 Task: Add Attachment from "Attach a link" to Card Card0000000188 in Board Board0000000047 in Workspace WS0000000016 in Trello. Add Cover Red to Card Card0000000188 in Board Board0000000047 in Workspace WS0000000016 in Trello. Add "Join Card" Button Button0000000188  to Card Card0000000188 in Board Board0000000047 in Workspace WS0000000016 in Trello. Add Description DS0000000188 to Card Card0000000188 in Board Board0000000047 in Workspace WS0000000016 in Trello. Add Comment CM0000000188 to Card Card0000000188 in Board Board0000000047 in Workspace WS0000000016 in Trello
Action: Mouse moved to (753, 99)
Screenshot: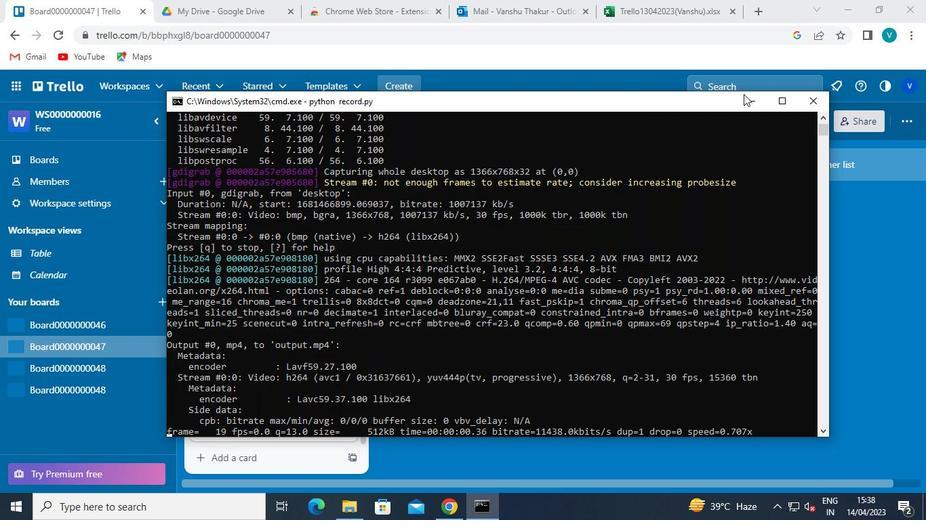 
Action: Mouse pressed left at (753, 99)
Screenshot: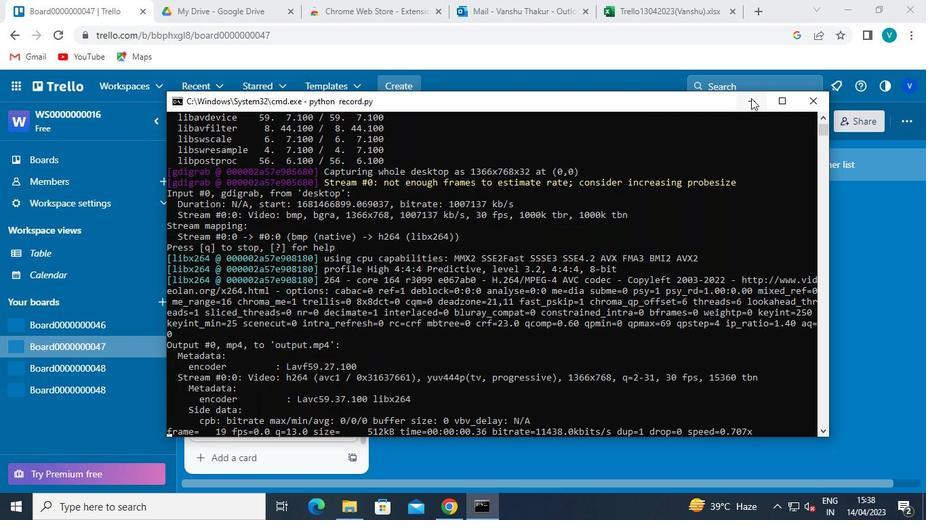 
Action: Mouse moved to (278, 411)
Screenshot: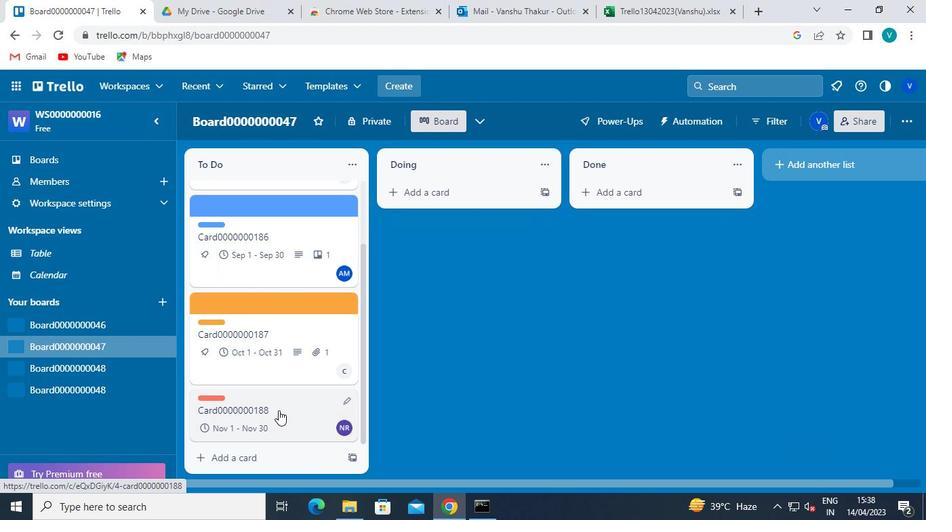 
Action: Mouse pressed left at (278, 411)
Screenshot: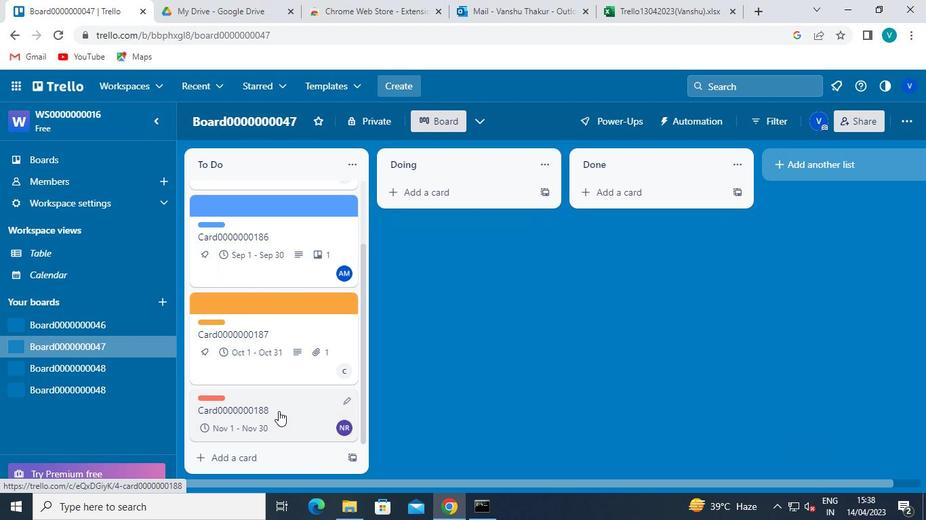 
Action: Mouse moved to (623, 303)
Screenshot: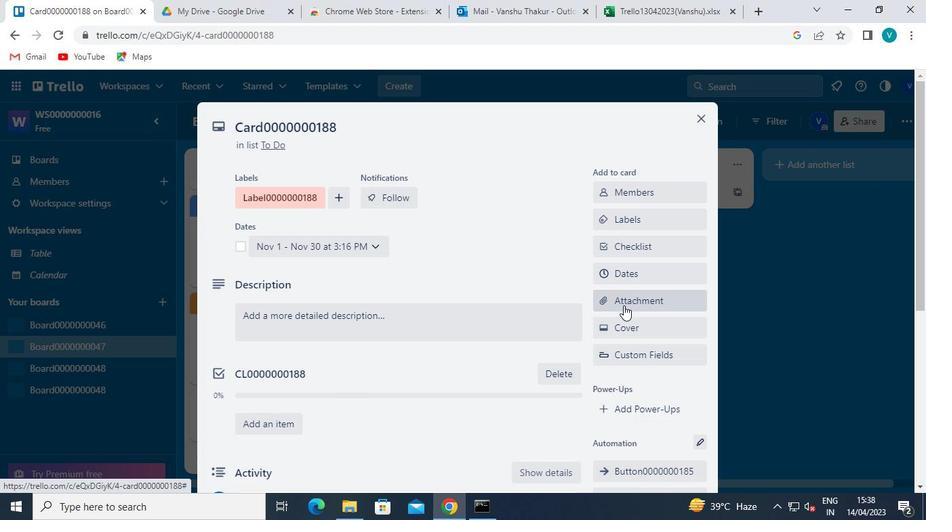 
Action: Mouse pressed left at (623, 303)
Screenshot: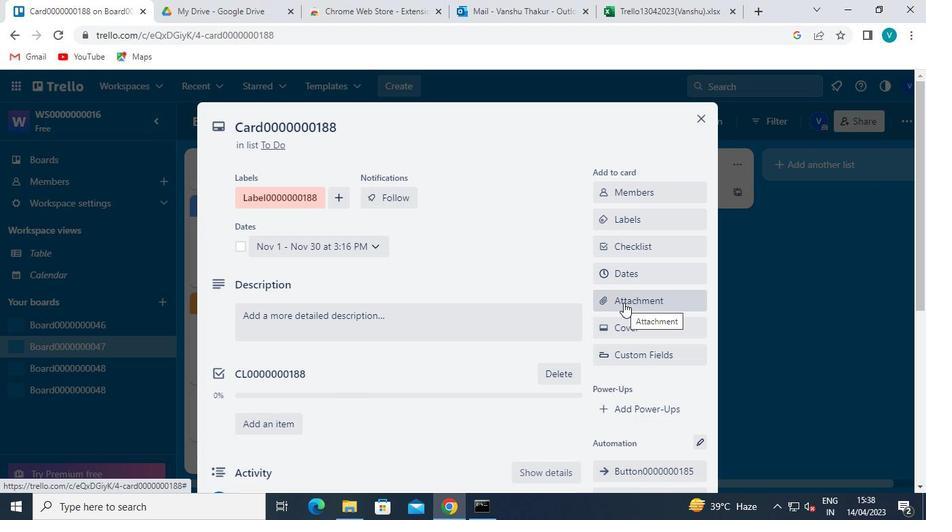 
Action: Mouse moved to (635, 299)
Screenshot: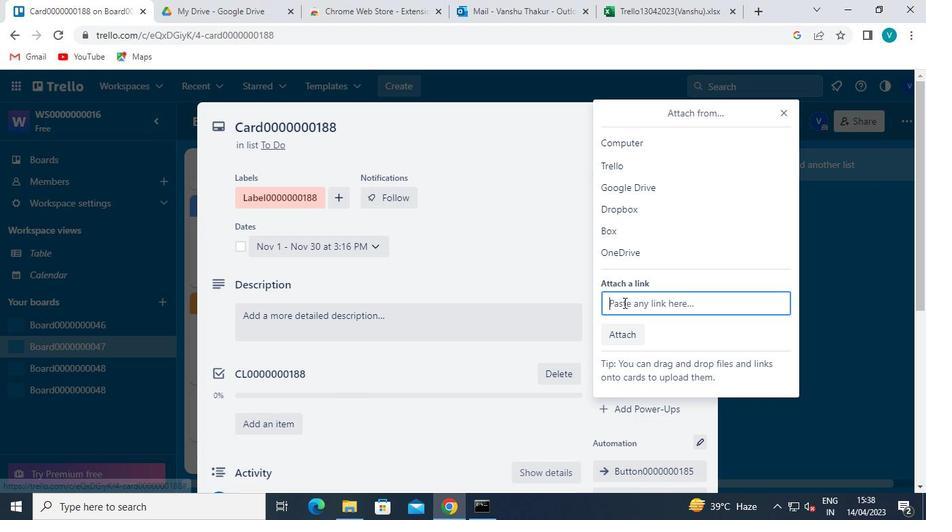 
Action: Keyboard Key.ctrl_l
Screenshot: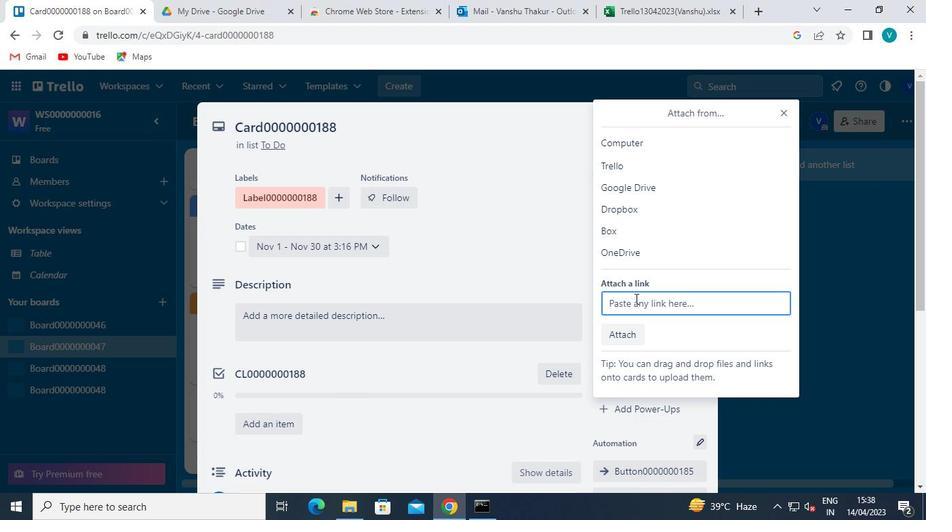 
Action: Keyboard \x16
Screenshot: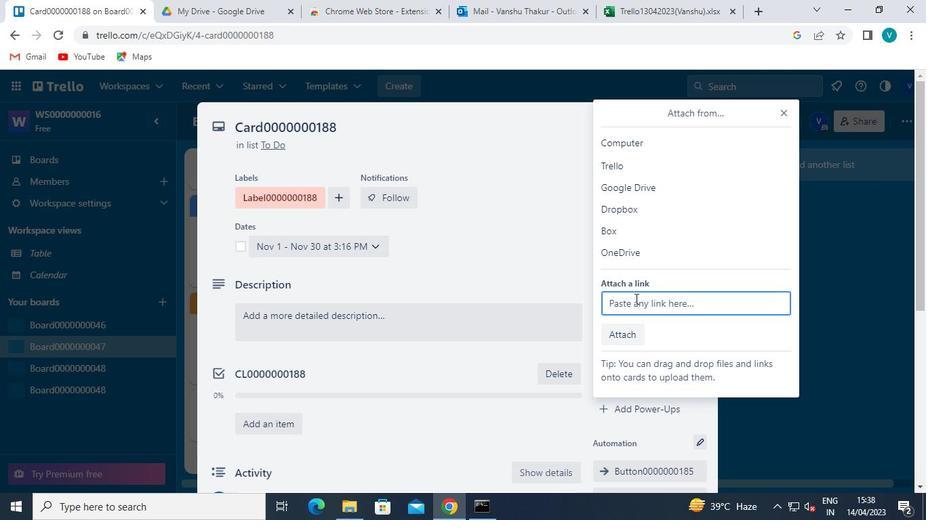 
Action: Mouse moved to (638, 377)
Screenshot: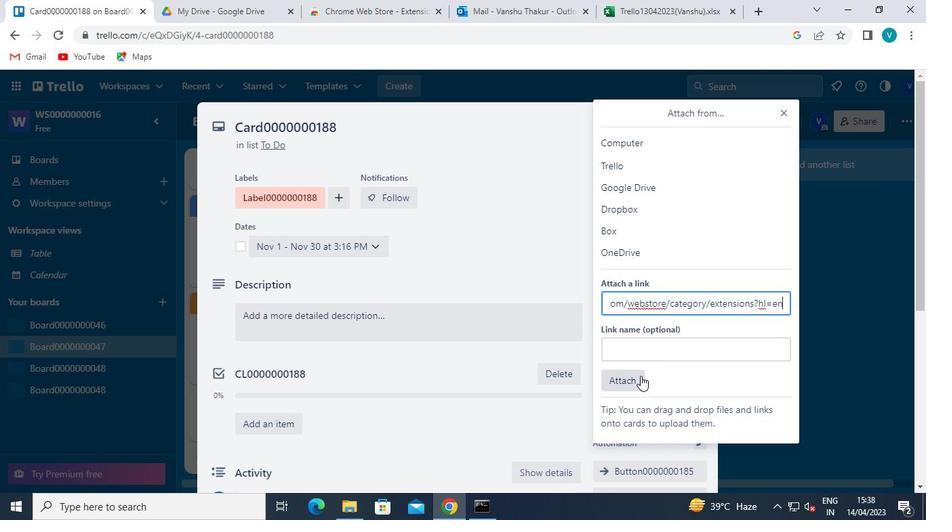 
Action: Mouse pressed left at (638, 377)
Screenshot: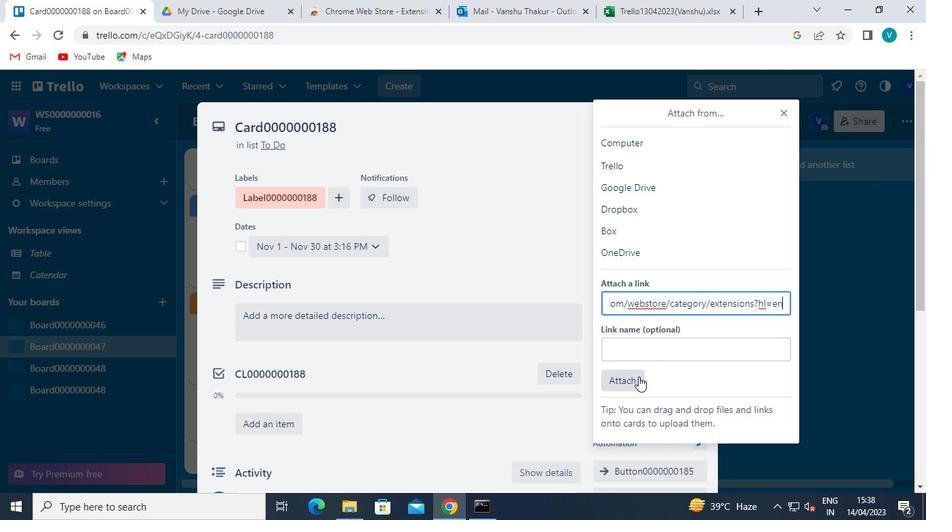 
Action: Mouse moved to (640, 327)
Screenshot: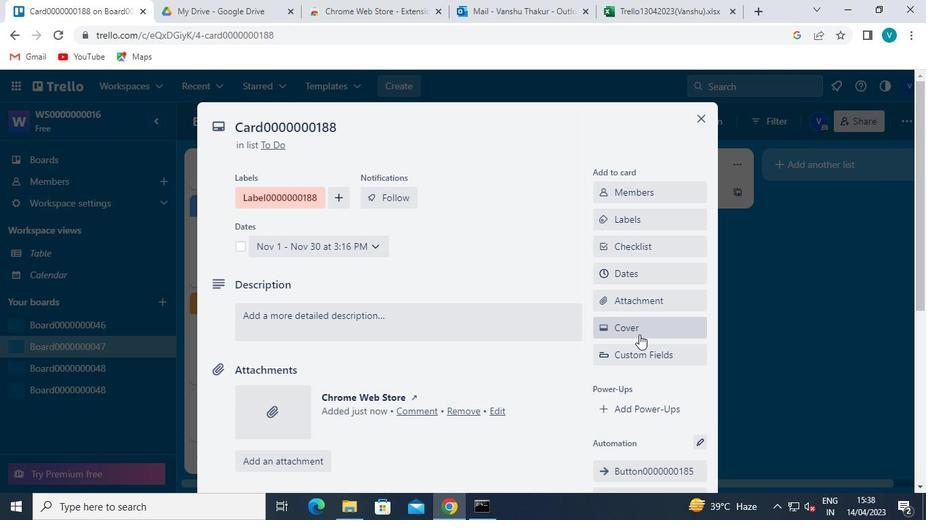 
Action: Mouse pressed left at (640, 327)
Screenshot: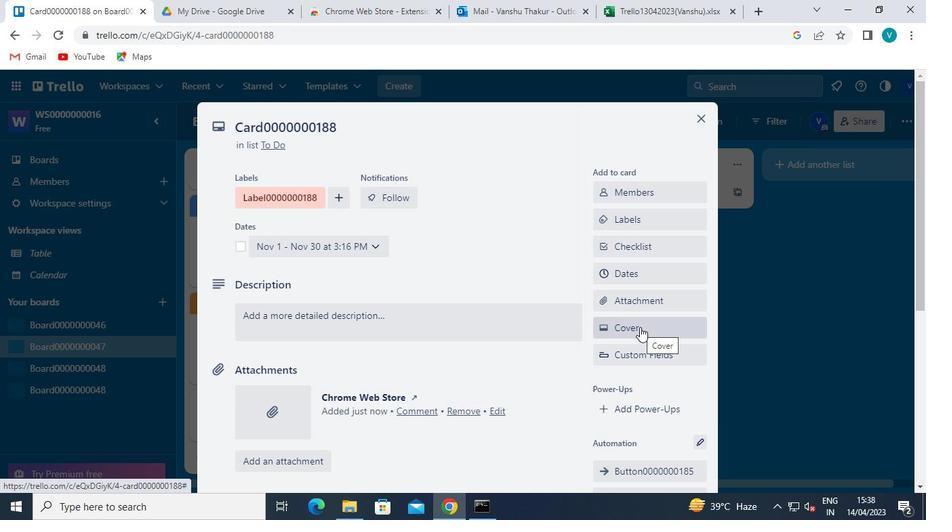 
Action: Mouse moved to (745, 238)
Screenshot: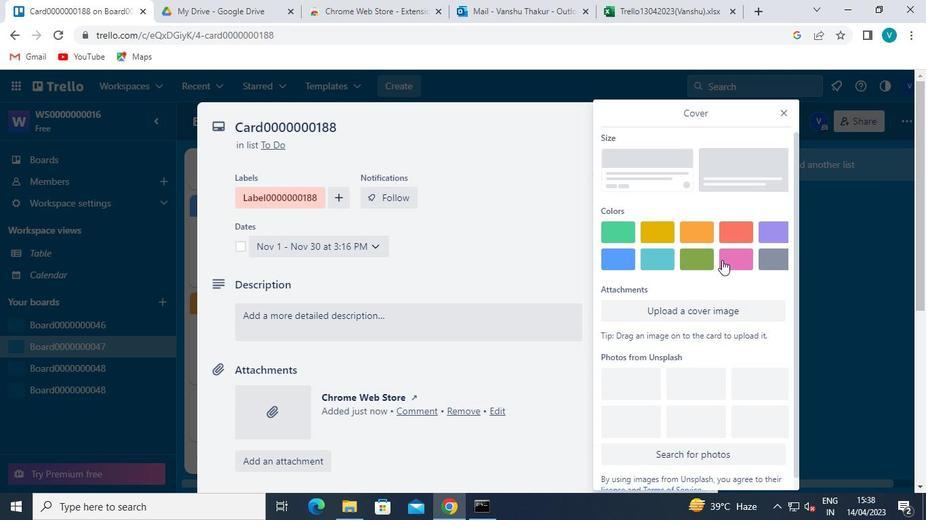 
Action: Mouse pressed left at (745, 238)
Screenshot: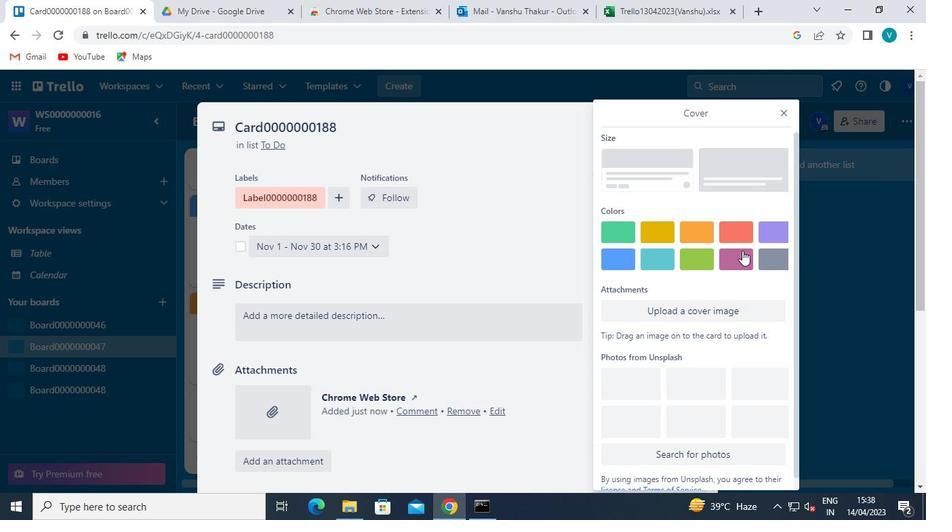 
Action: Mouse moved to (779, 110)
Screenshot: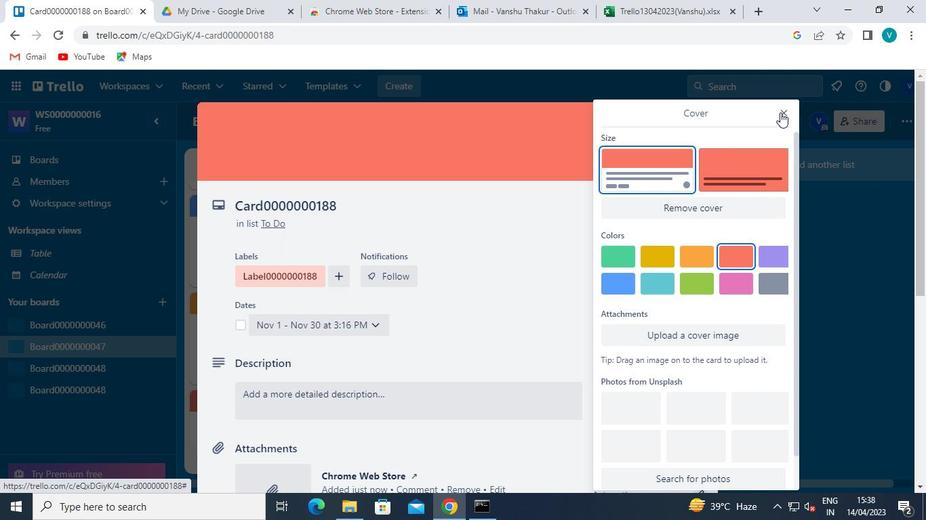 
Action: Mouse pressed left at (779, 110)
Screenshot: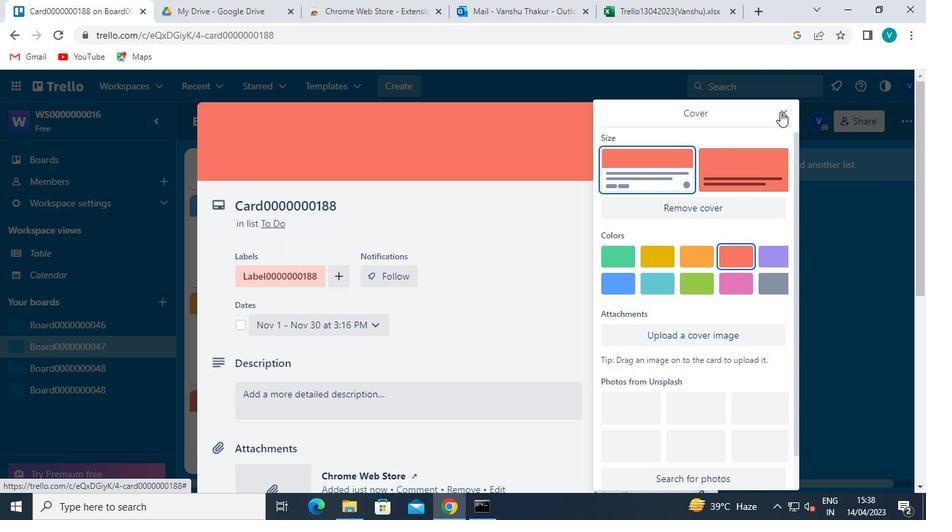 
Action: Mouse moved to (646, 399)
Screenshot: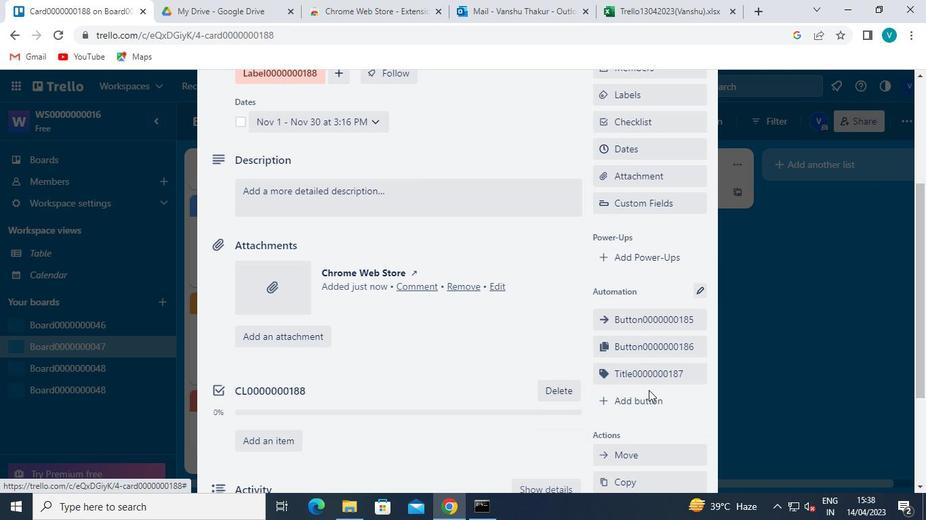 
Action: Mouse pressed left at (646, 399)
Screenshot: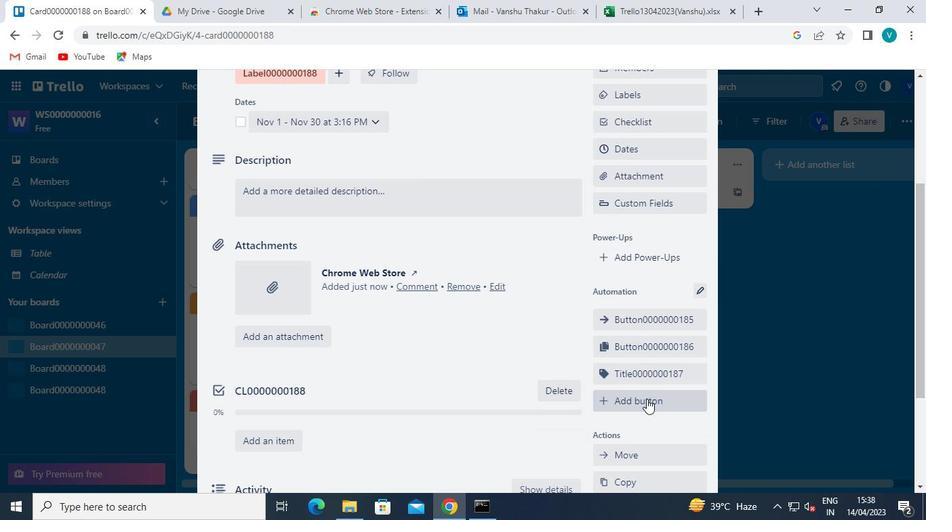 
Action: Mouse moved to (634, 248)
Screenshot: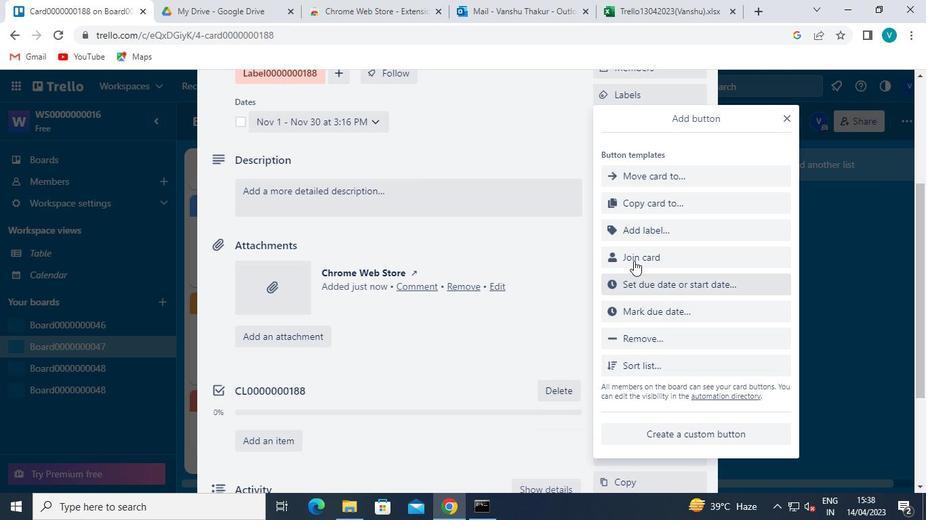 
Action: Mouse pressed left at (634, 248)
Screenshot: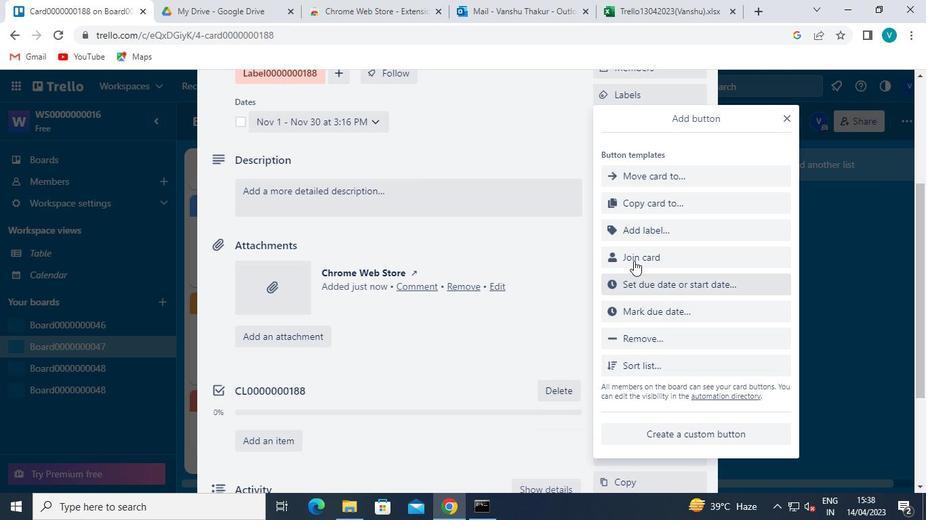 
Action: Mouse moved to (669, 210)
Screenshot: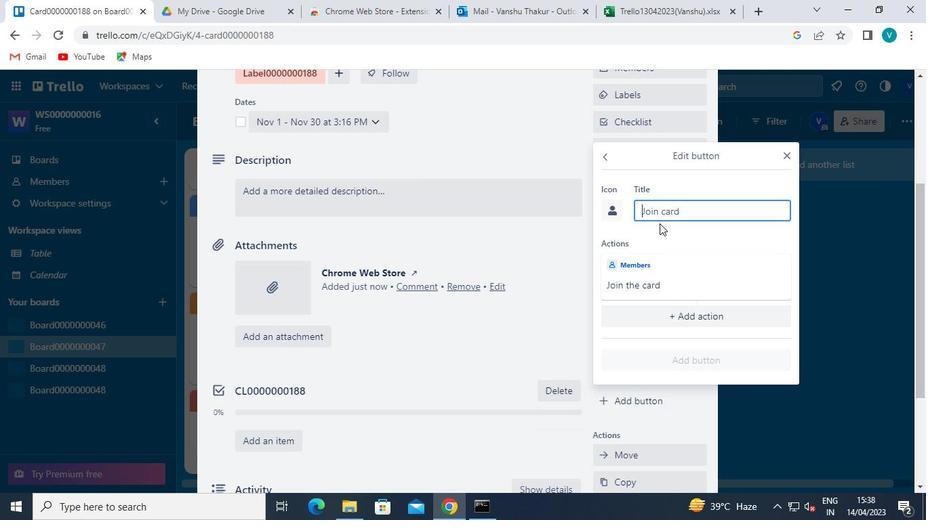 
Action: Mouse pressed left at (669, 210)
Screenshot: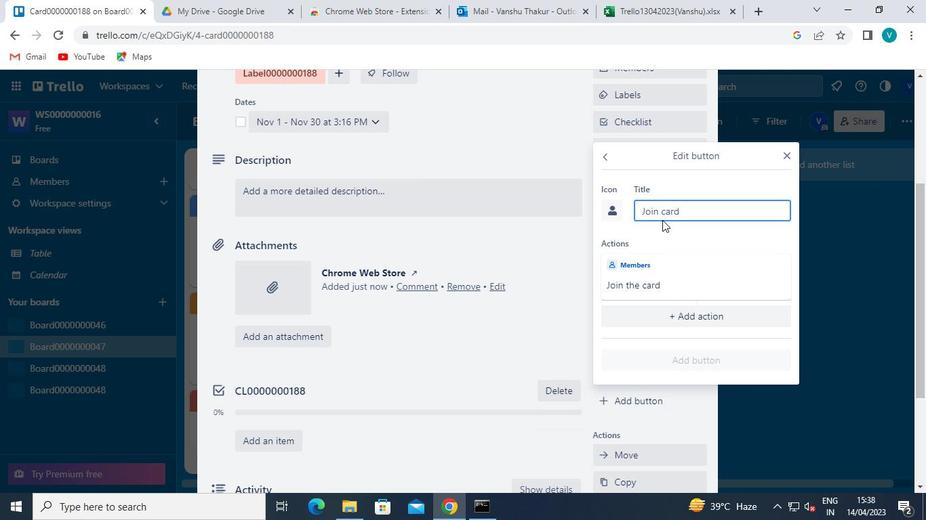 
Action: Mouse moved to (669, 208)
Screenshot: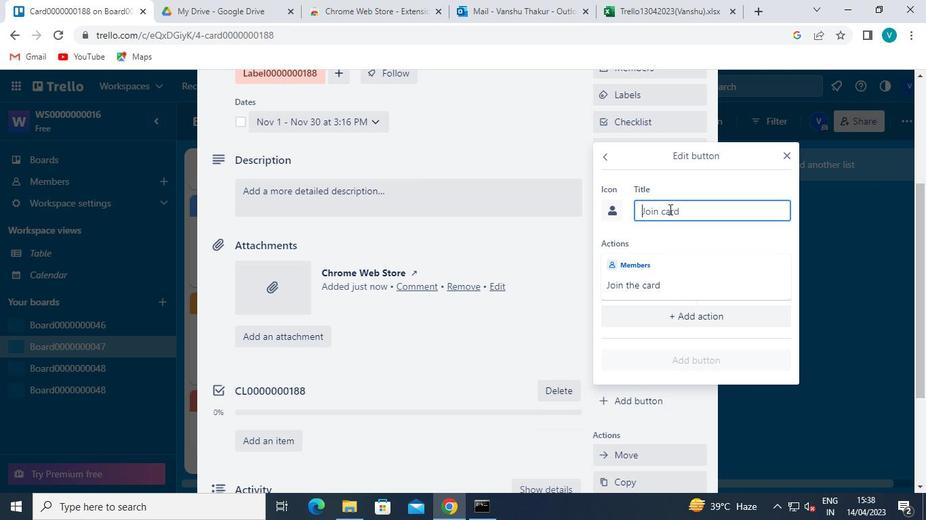 
Action: Keyboard Key.shift
Screenshot: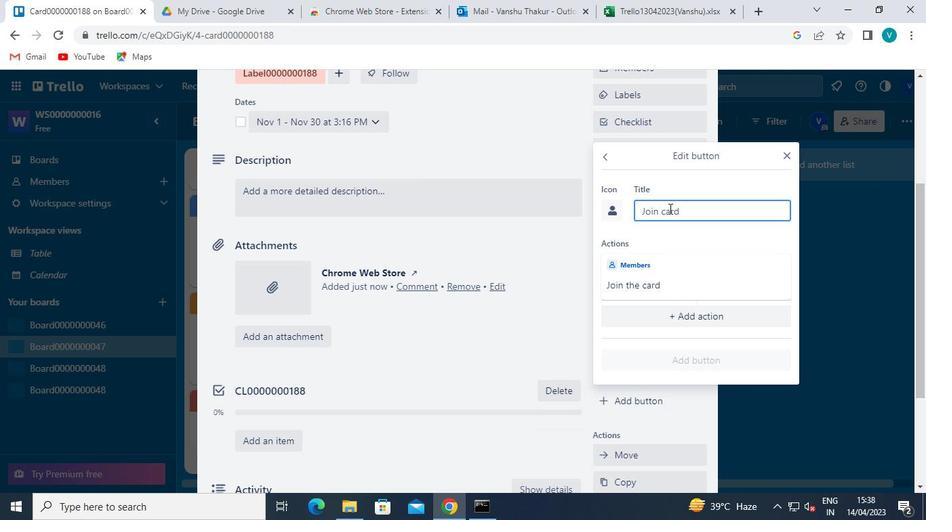 
Action: Keyboard B
Screenshot: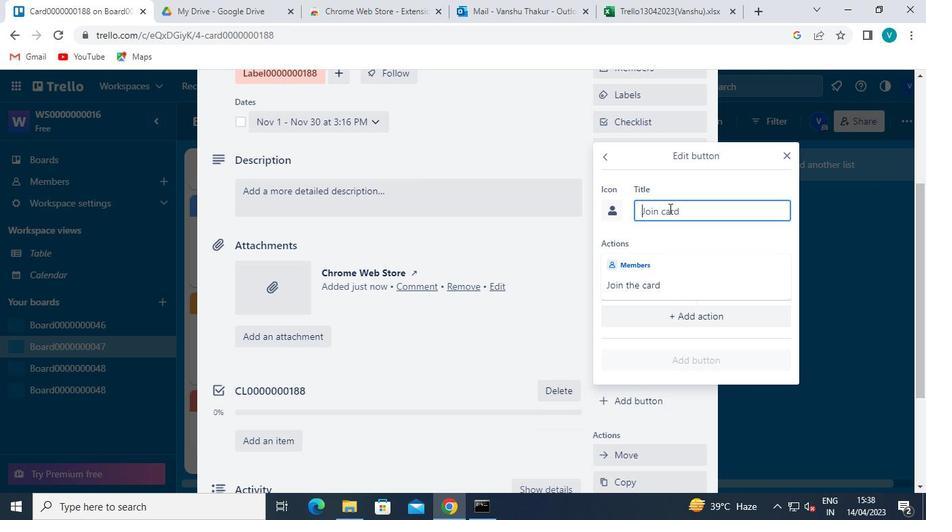
Action: Keyboard u
Screenshot: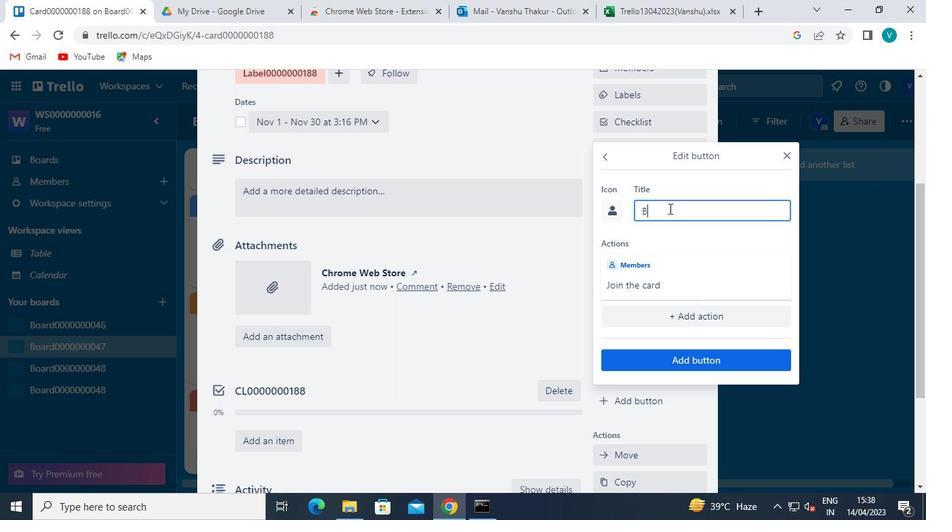 
Action: Keyboard t
Screenshot: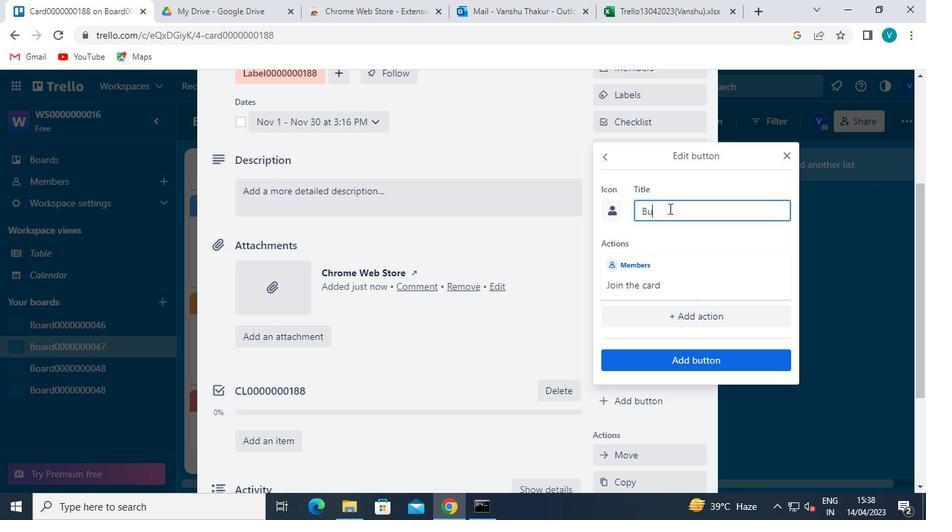 
Action: Keyboard t
Screenshot: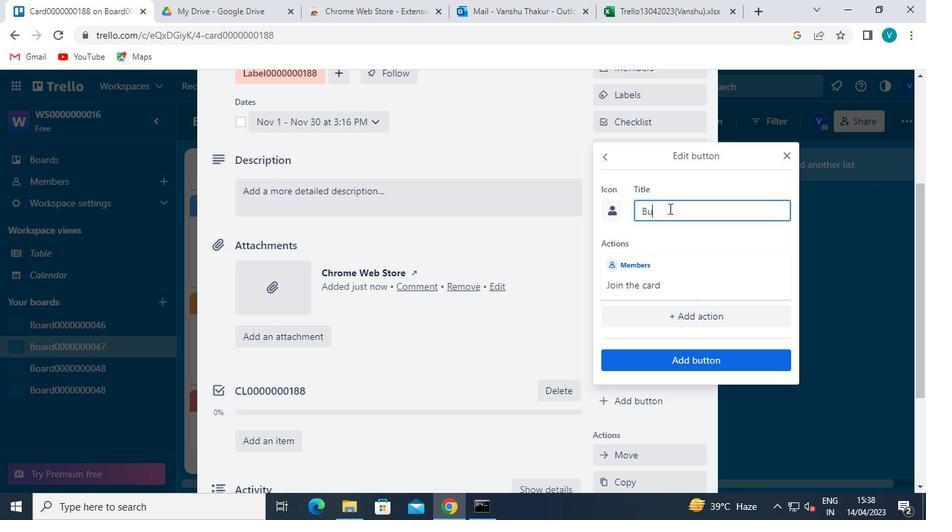 
Action: Keyboard o
Screenshot: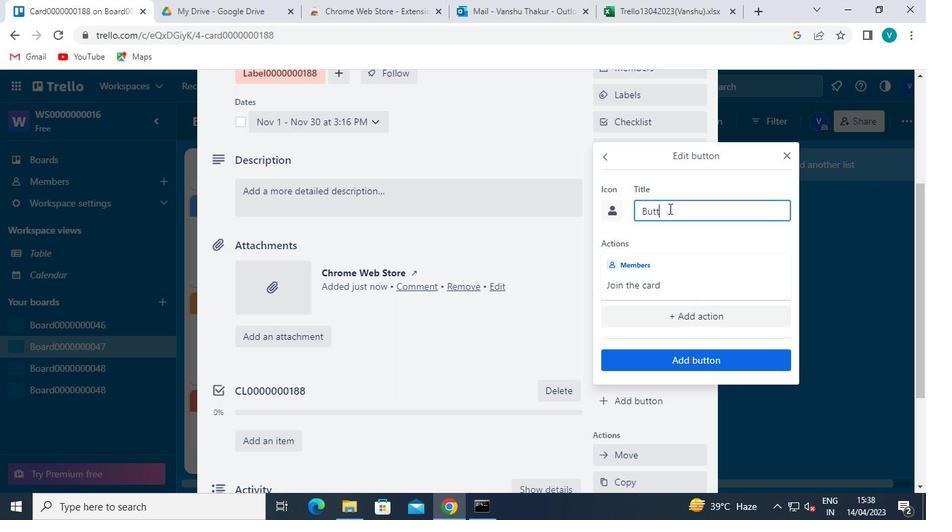 
Action: Keyboard n
Screenshot: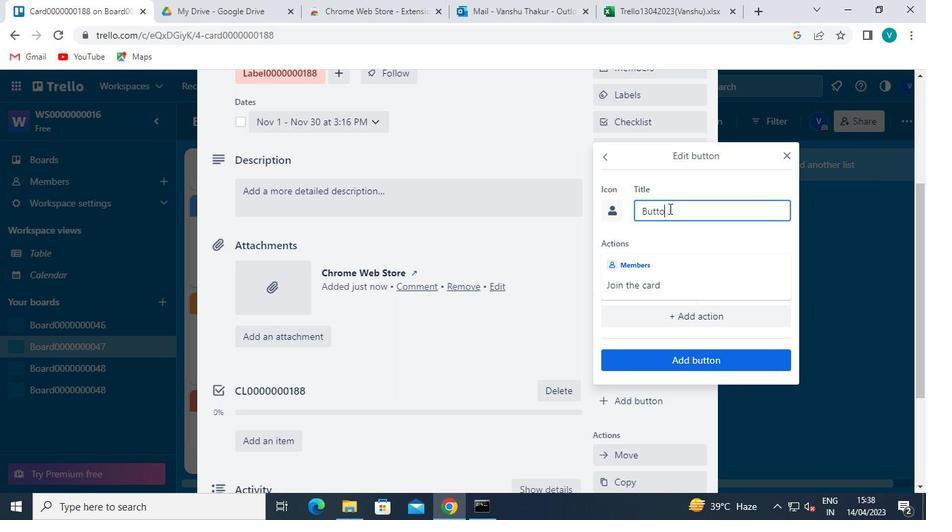 
Action: Keyboard <96>
Screenshot: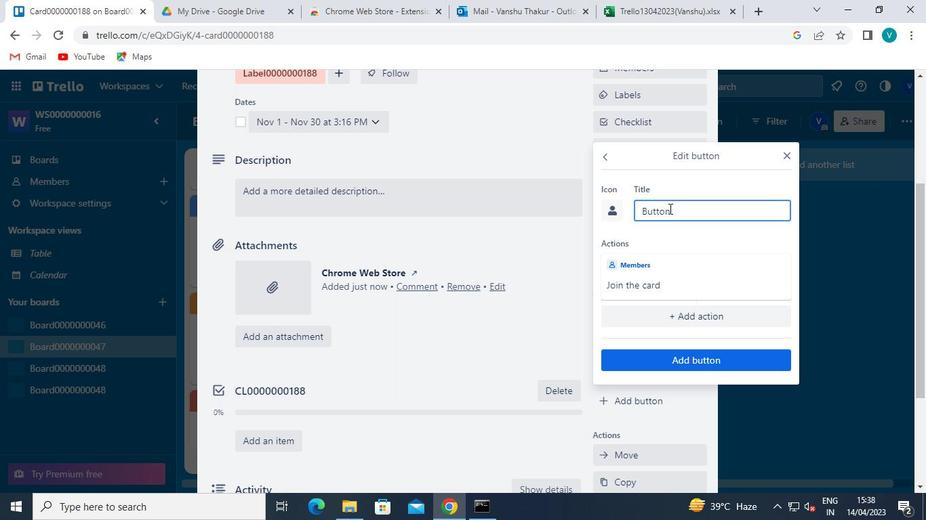 
Action: Keyboard <96>
Screenshot: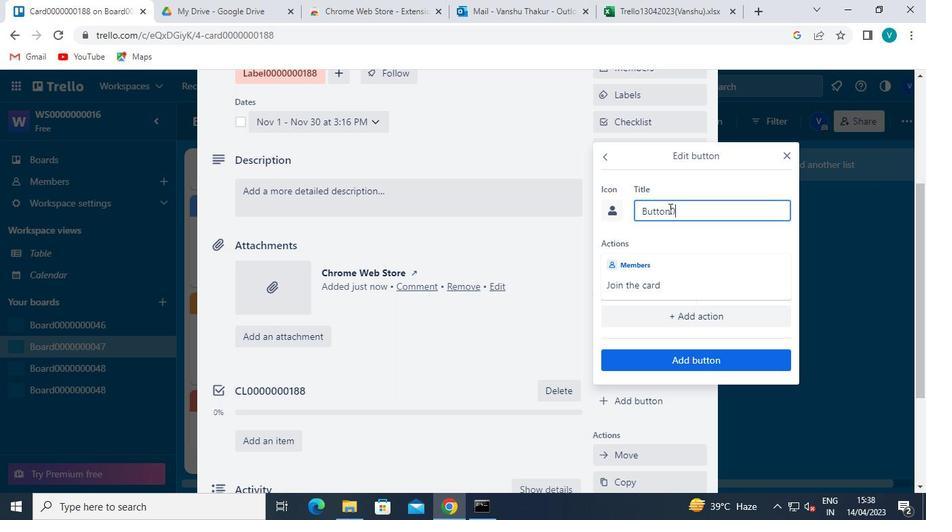 
Action: Keyboard <96>
Screenshot: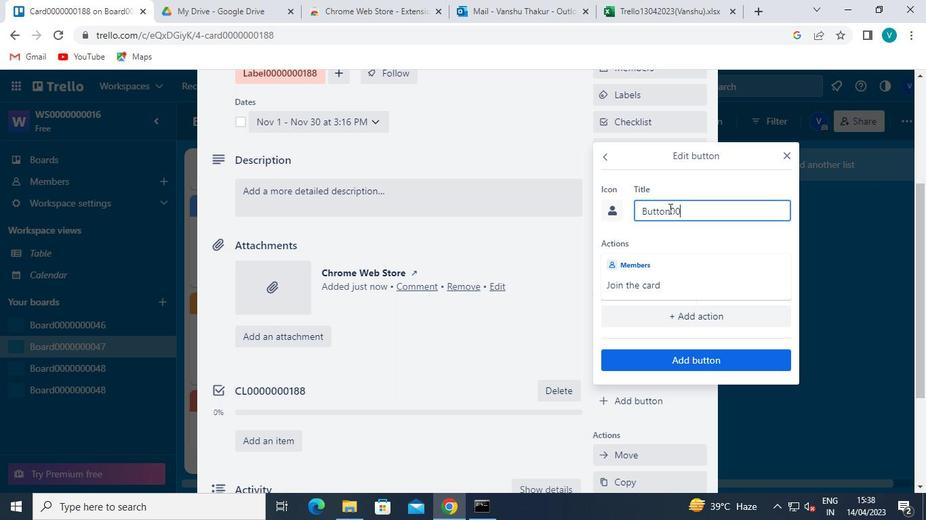 
Action: Keyboard <96>
Screenshot: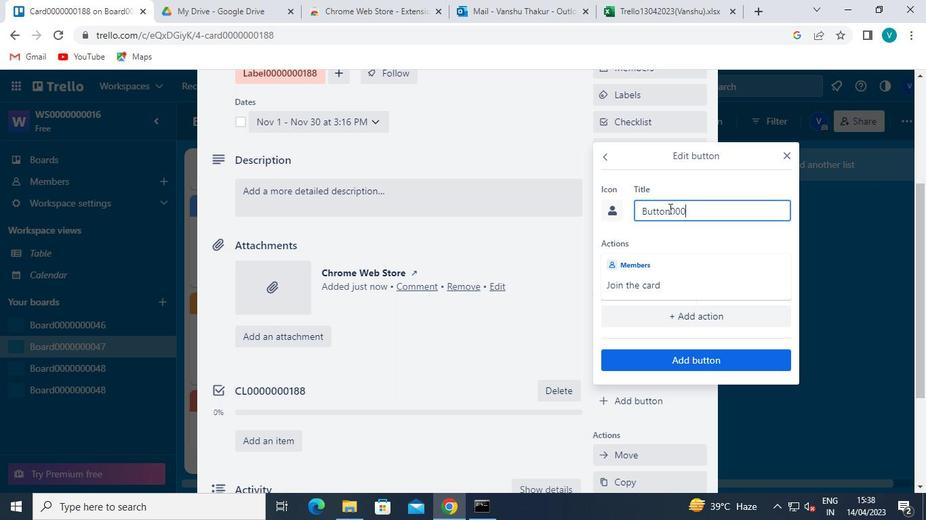 
Action: Keyboard <96>
Screenshot: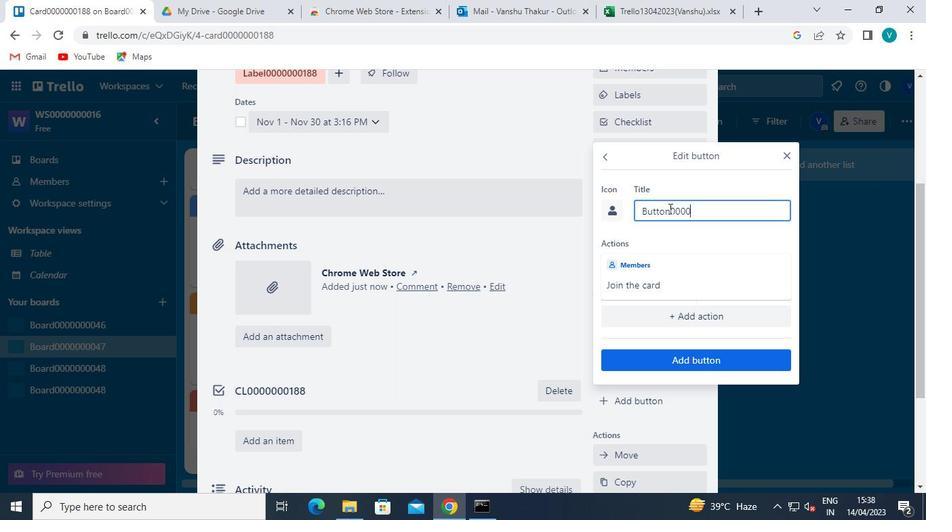 
Action: Mouse moved to (669, 208)
Screenshot: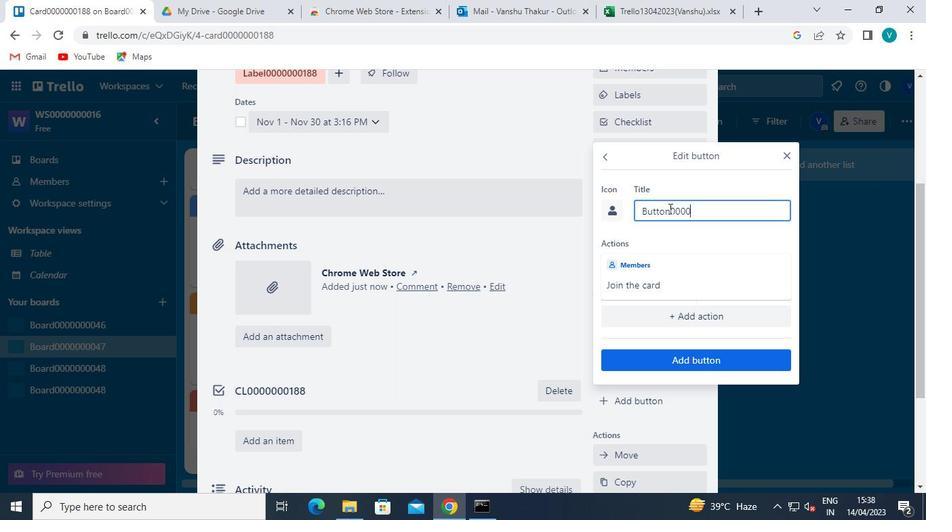 
Action: Keyboard <96>
Screenshot: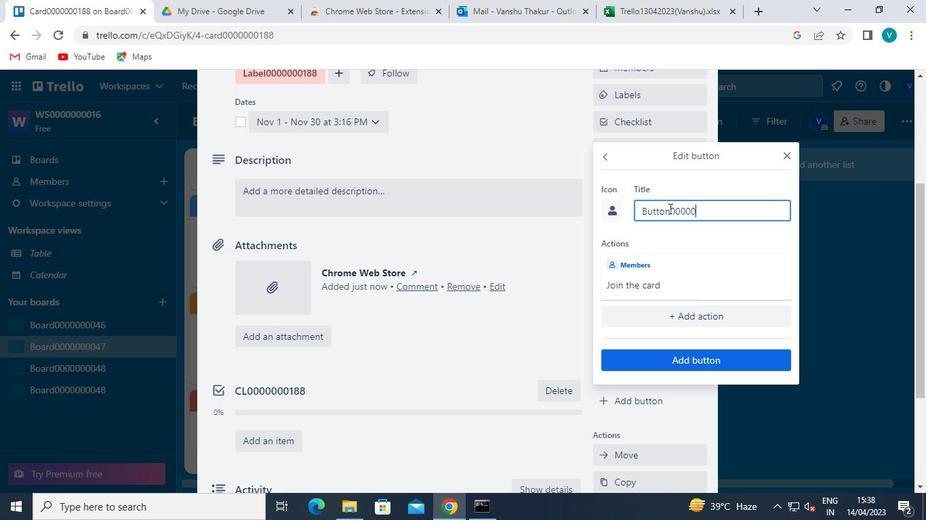 
Action: Mouse moved to (668, 208)
Screenshot: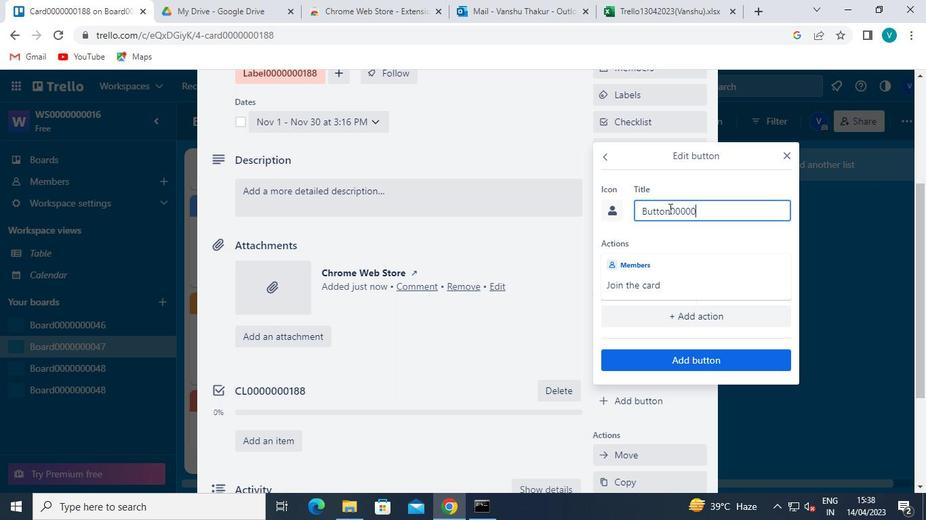 
Action: Keyboard <96>
Screenshot: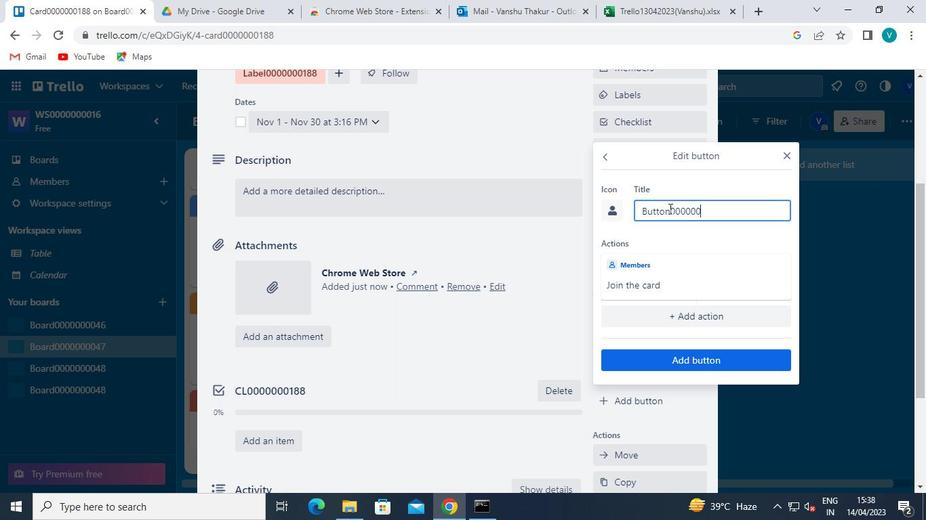 
Action: Keyboard <97>
Screenshot: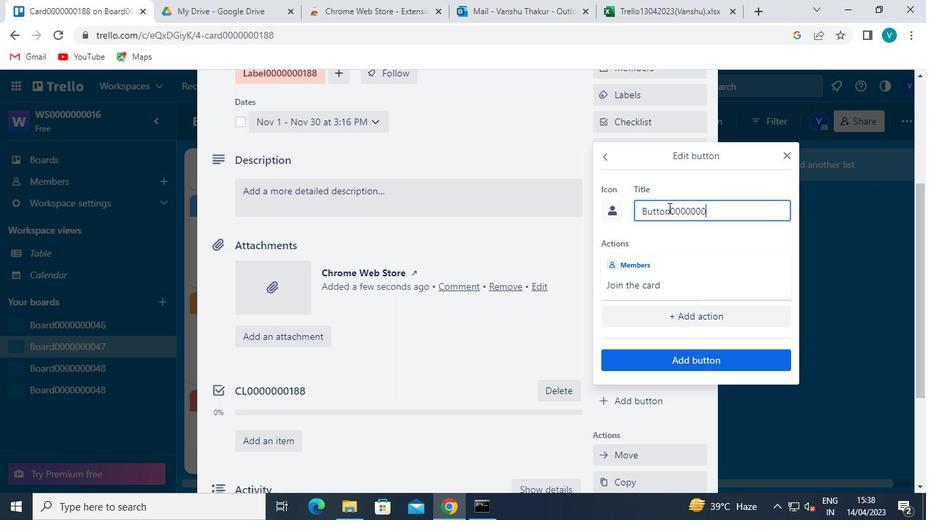 
Action: Keyboard <104>
Screenshot: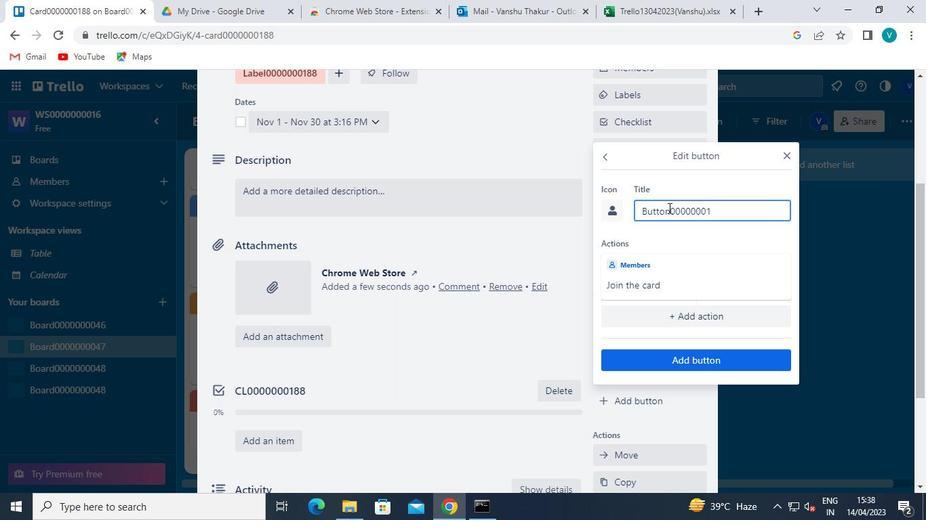 
Action: Keyboard <104>
Screenshot: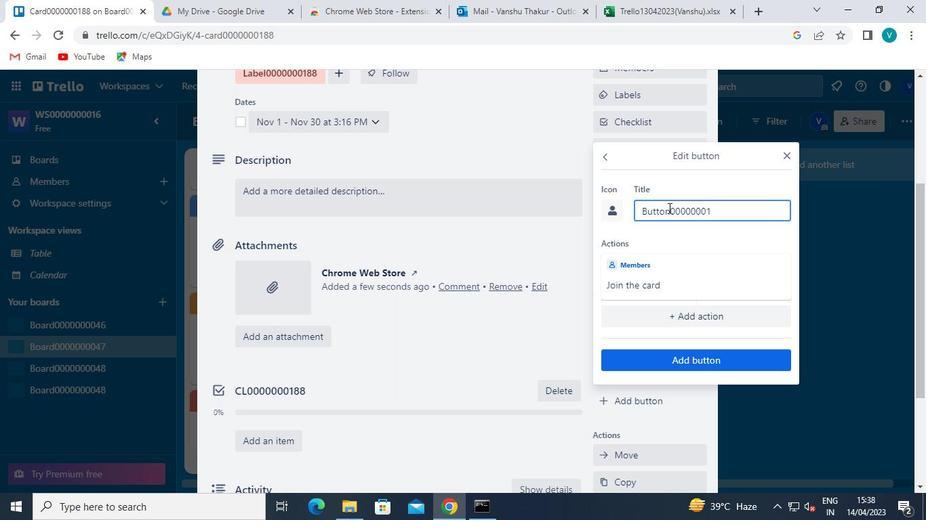 
Action: Mouse moved to (665, 358)
Screenshot: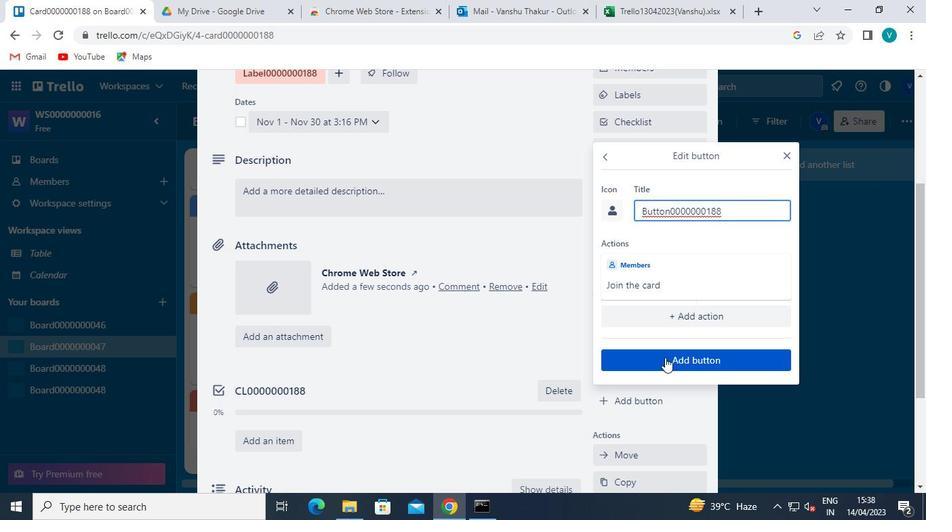 
Action: Mouse pressed left at (665, 358)
Screenshot: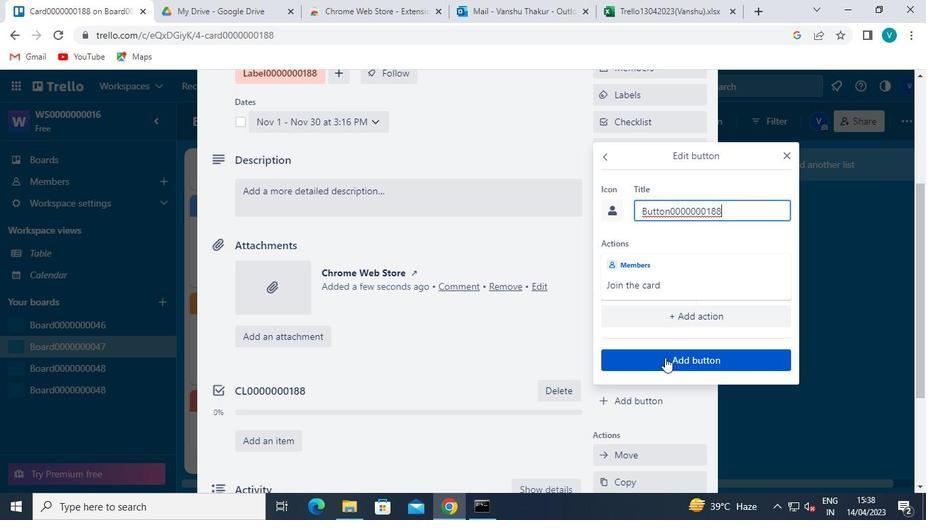
Action: Mouse moved to (335, 193)
Screenshot: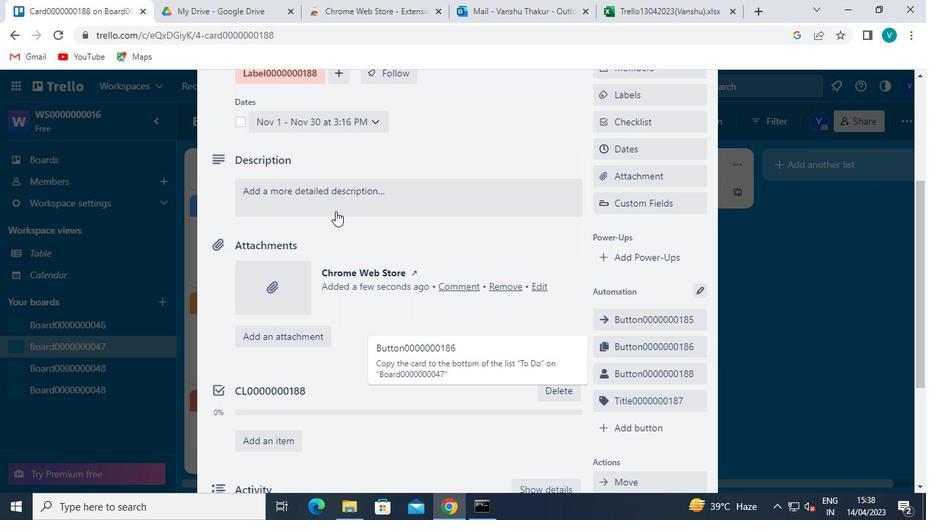 
Action: Mouse pressed left at (335, 193)
Screenshot: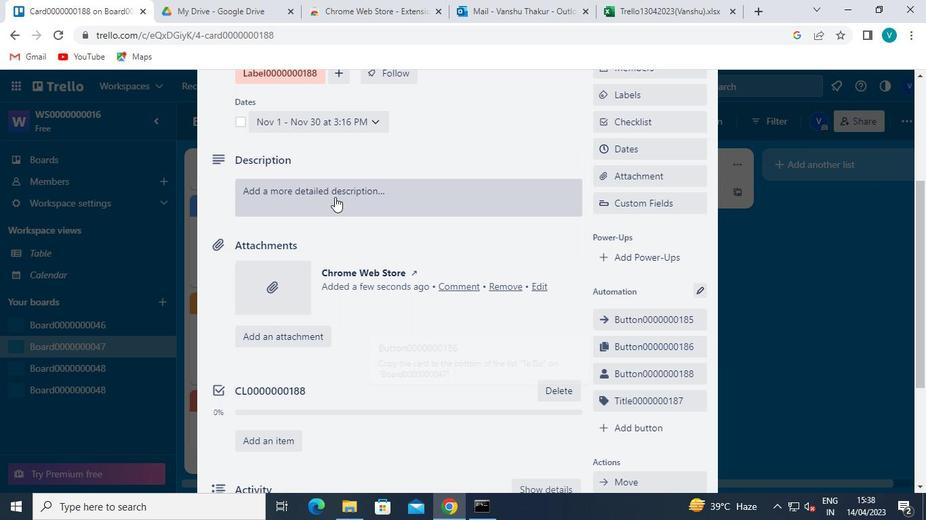 
Action: Mouse moved to (338, 192)
Screenshot: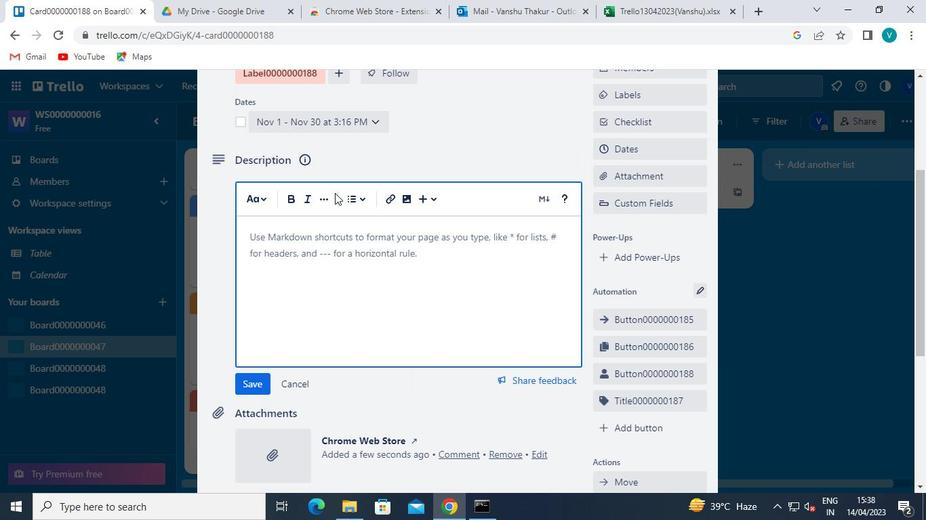 
Action: Keyboard Key.shift
Screenshot: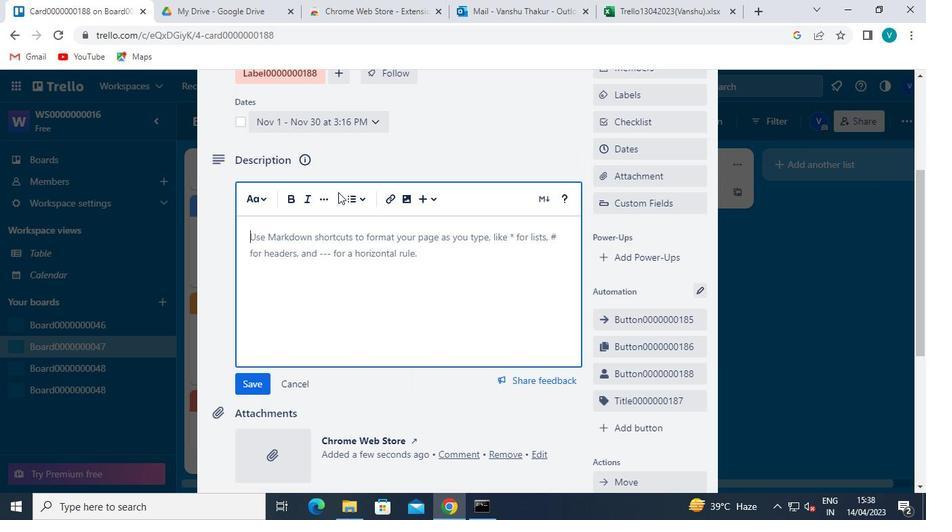 
Action: Keyboard D
Screenshot: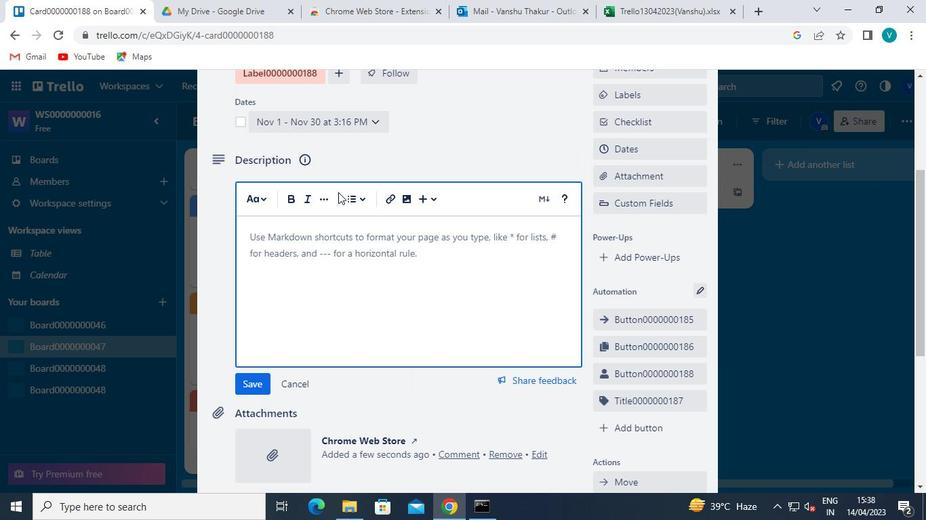 
Action: Keyboard S
Screenshot: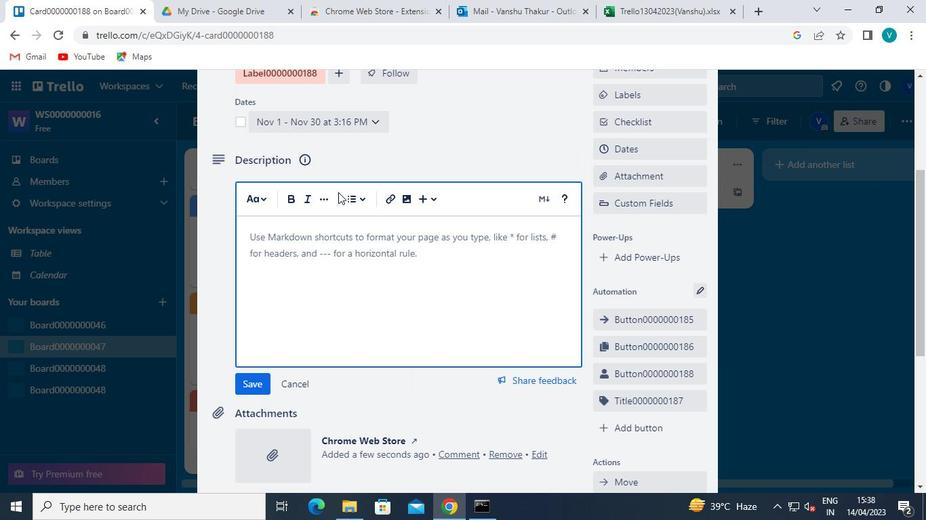 
Action: Keyboard <96>
Screenshot: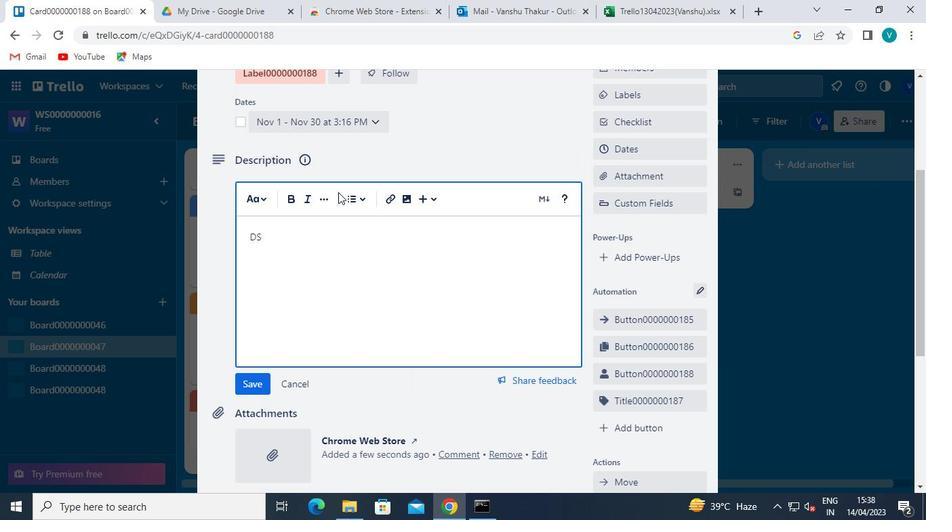 
Action: Keyboard <96>
Screenshot: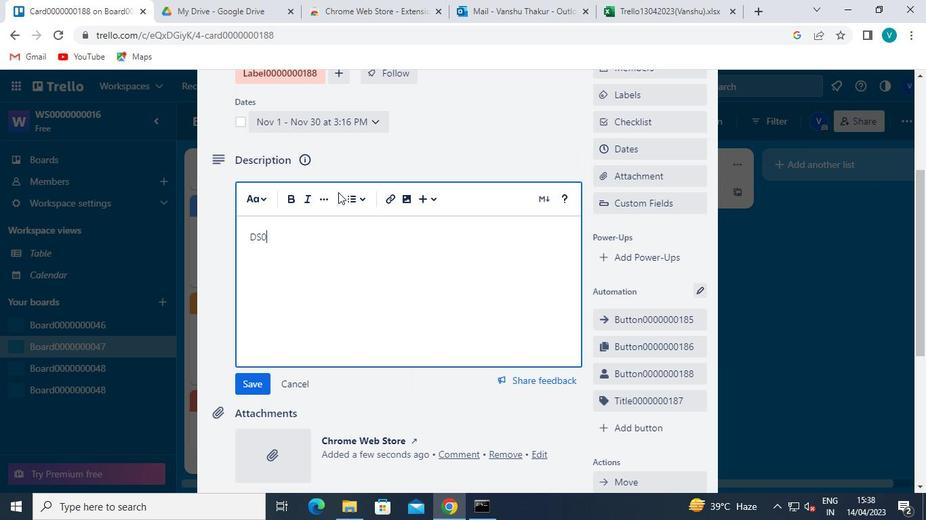
Action: Keyboard <96>
Screenshot: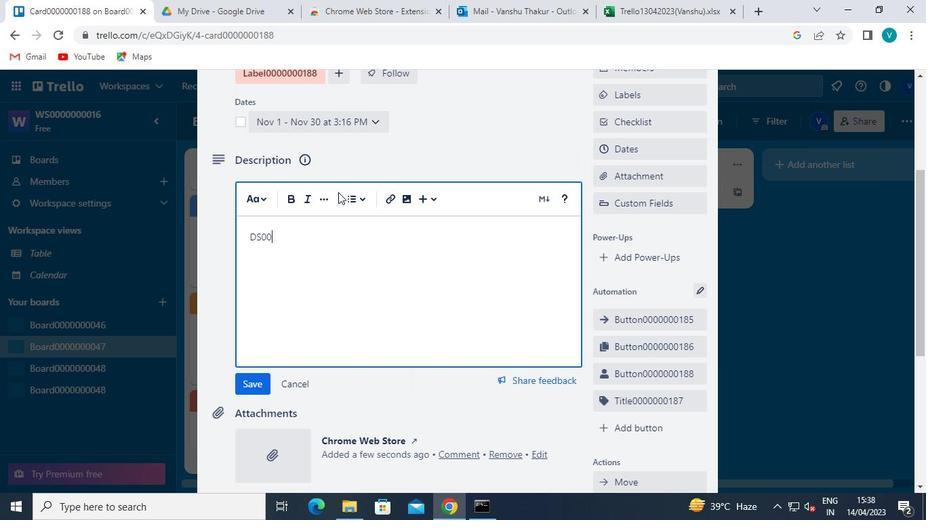 
Action: Keyboard <96>
Screenshot: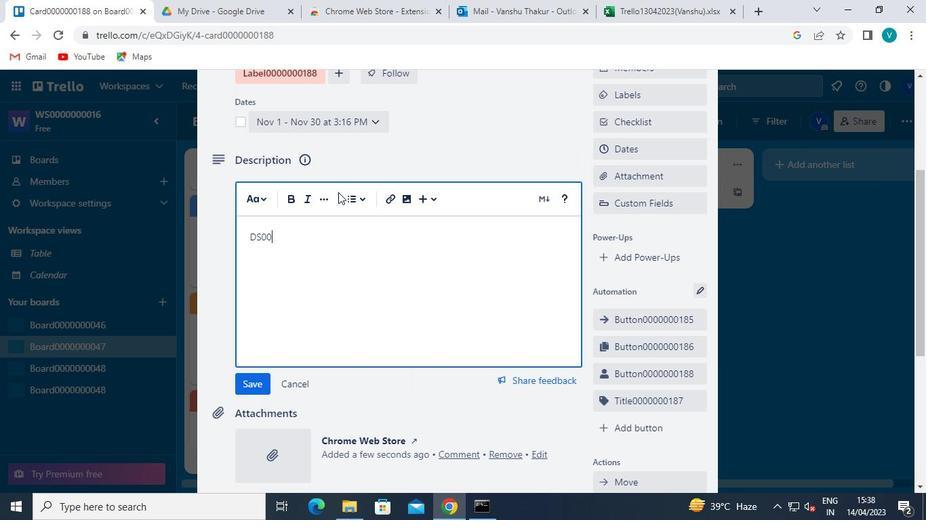 
Action: Keyboard <96>
Screenshot: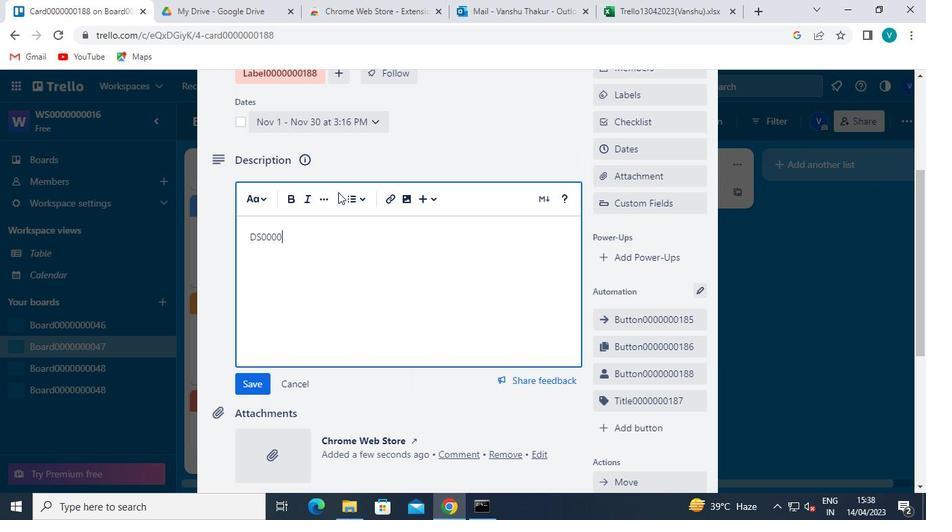 
Action: Keyboard <96>
Screenshot: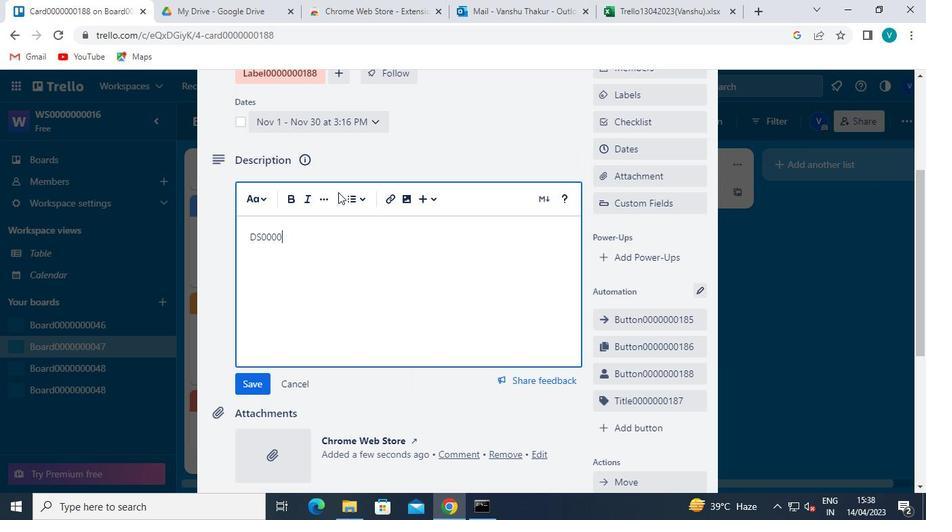 
Action: Keyboard <96>
Screenshot: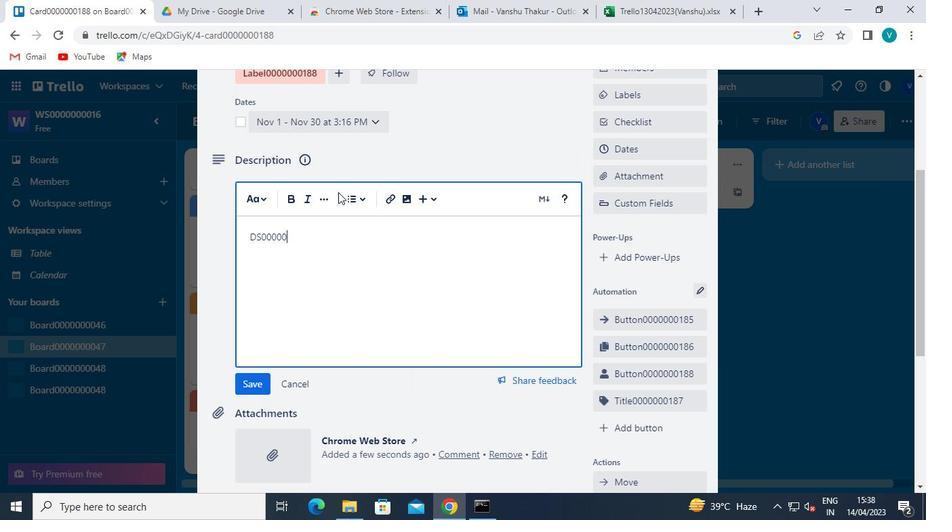 
Action: Keyboard <97>
Screenshot: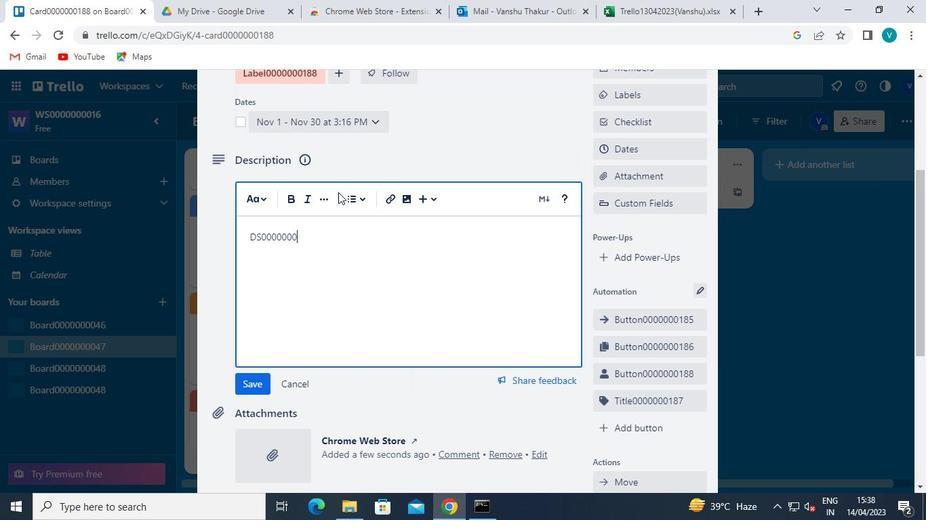 
Action: Keyboard <104>
Screenshot: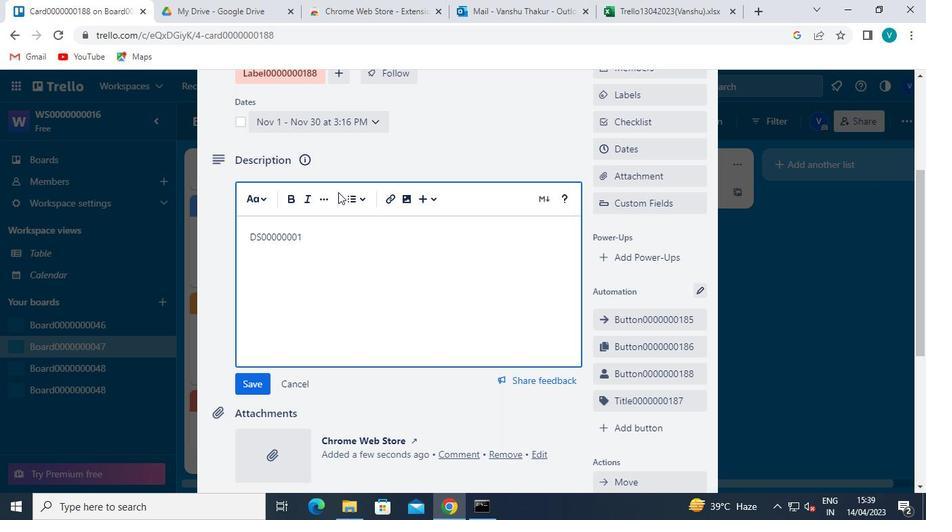 
Action: Keyboard <104>
Screenshot: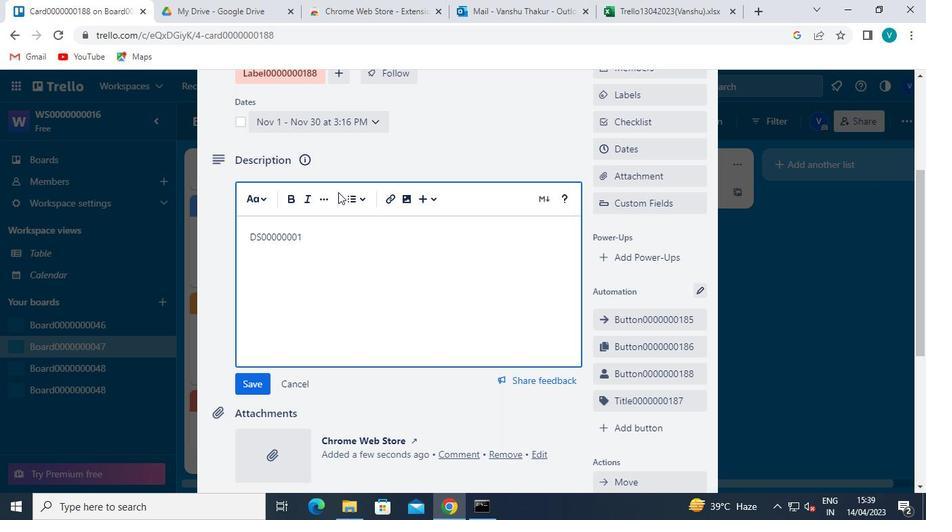 
Action: Mouse moved to (252, 376)
Screenshot: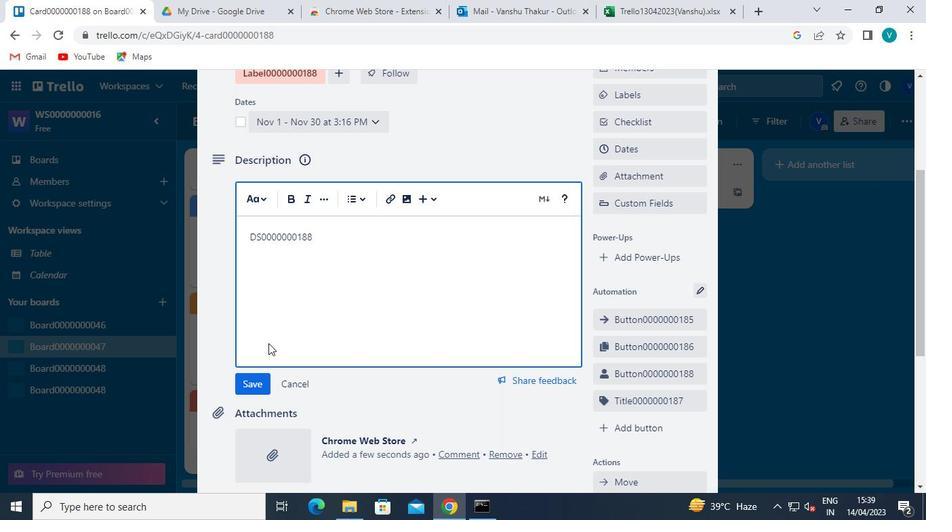
Action: Mouse pressed left at (252, 376)
Screenshot: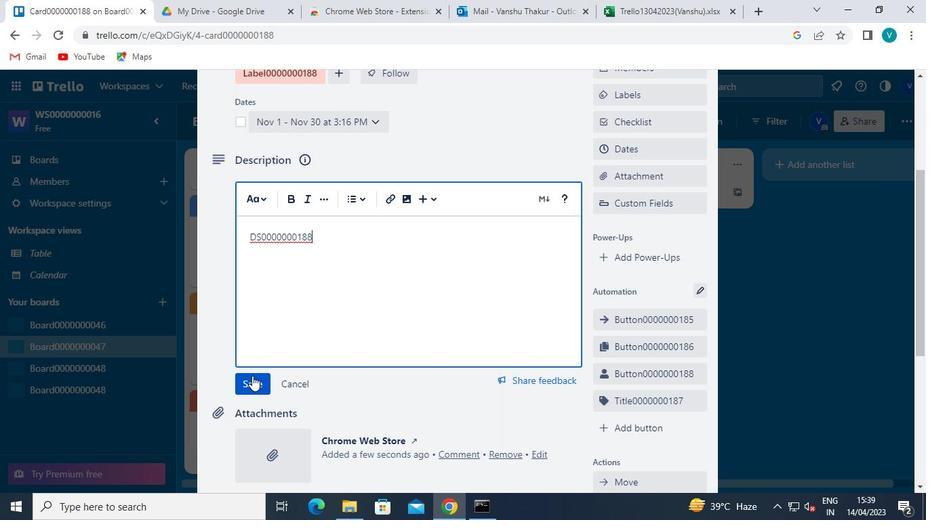 
Action: Mouse moved to (287, 298)
Screenshot: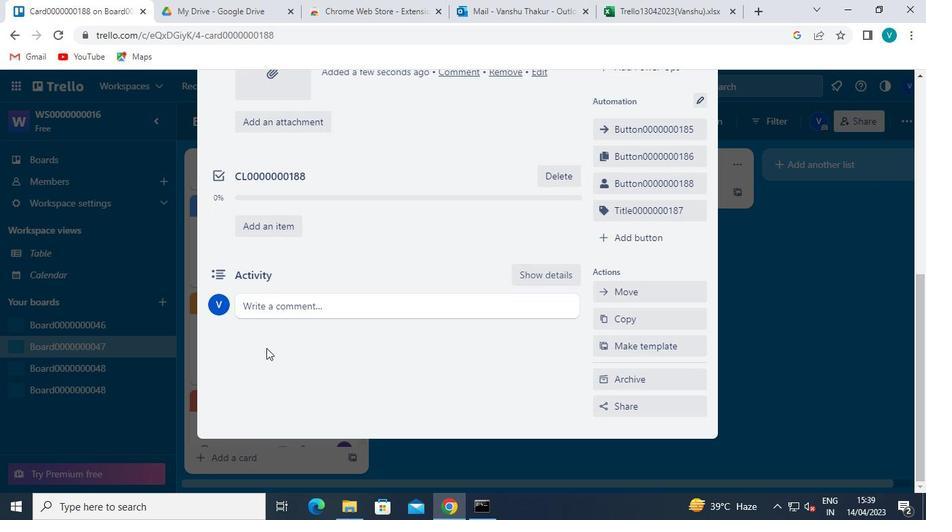 
Action: Mouse pressed left at (287, 298)
Screenshot: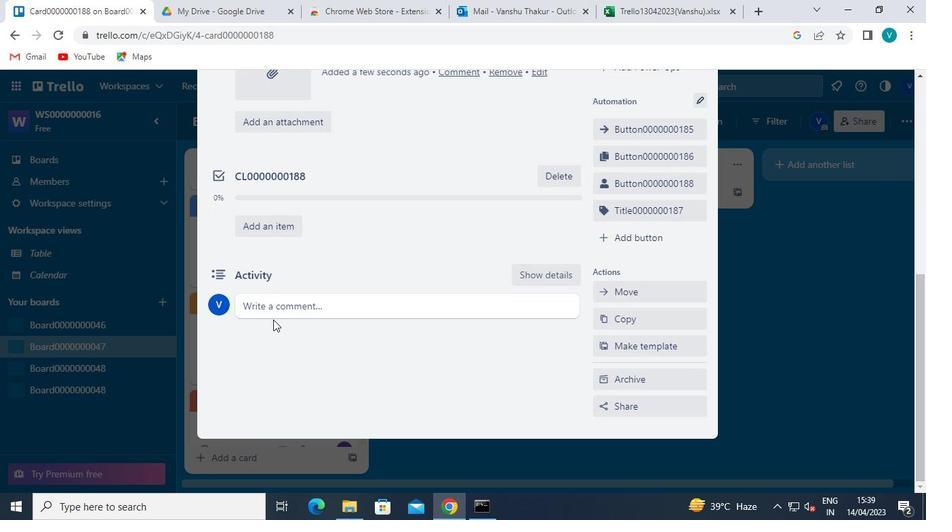 
Action: Mouse moved to (287, 298)
Screenshot: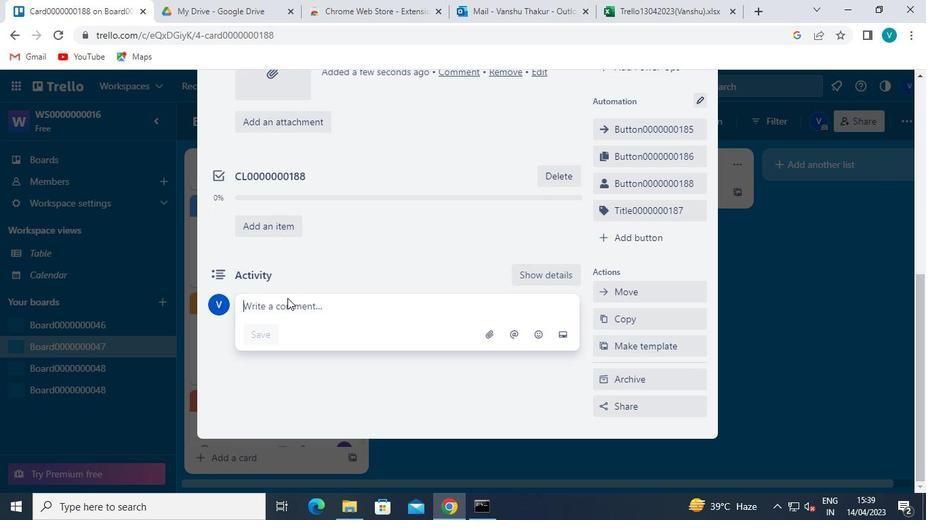 
Action: Keyboard Key.shift
Screenshot: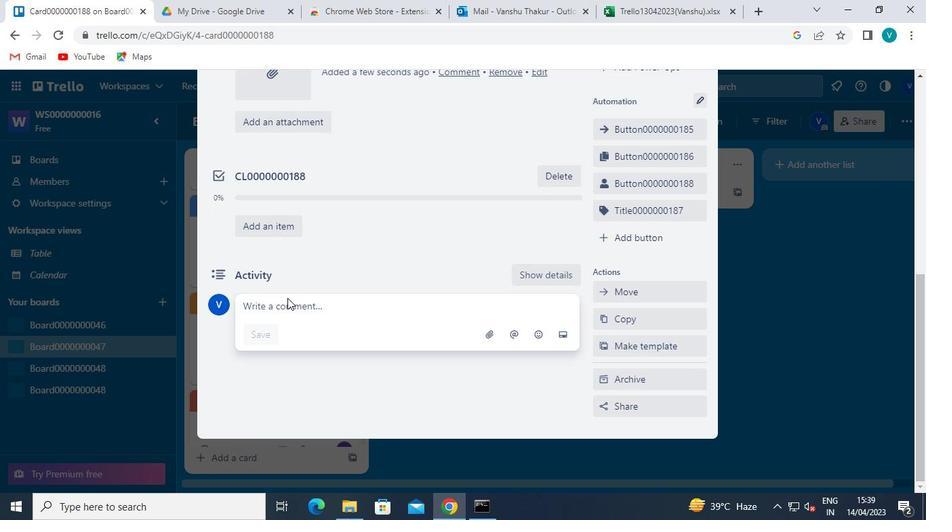 
Action: Keyboard C
Screenshot: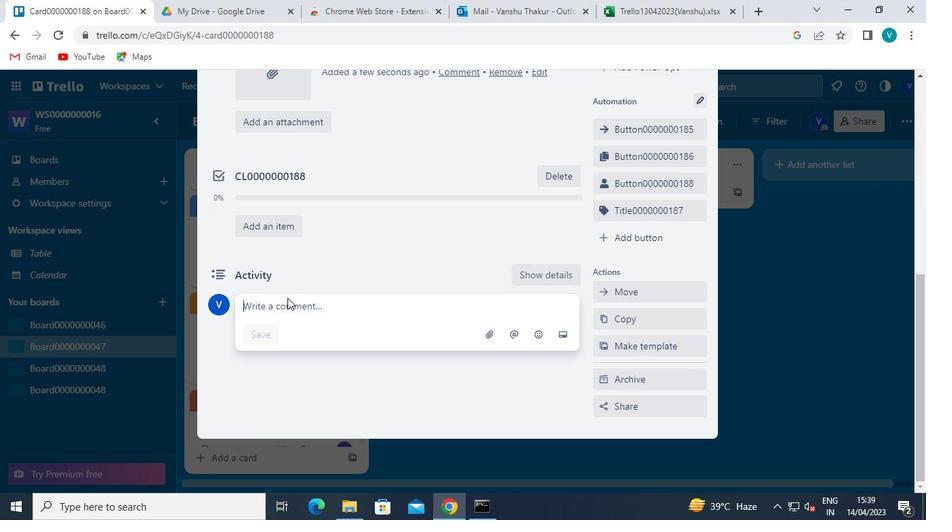 
Action: Keyboard M
Screenshot: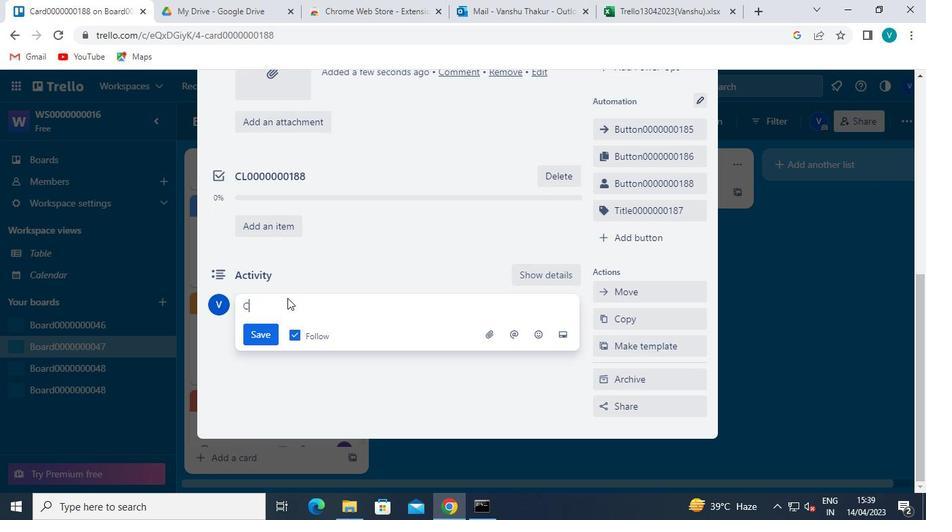 
Action: Keyboard <96>
Screenshot: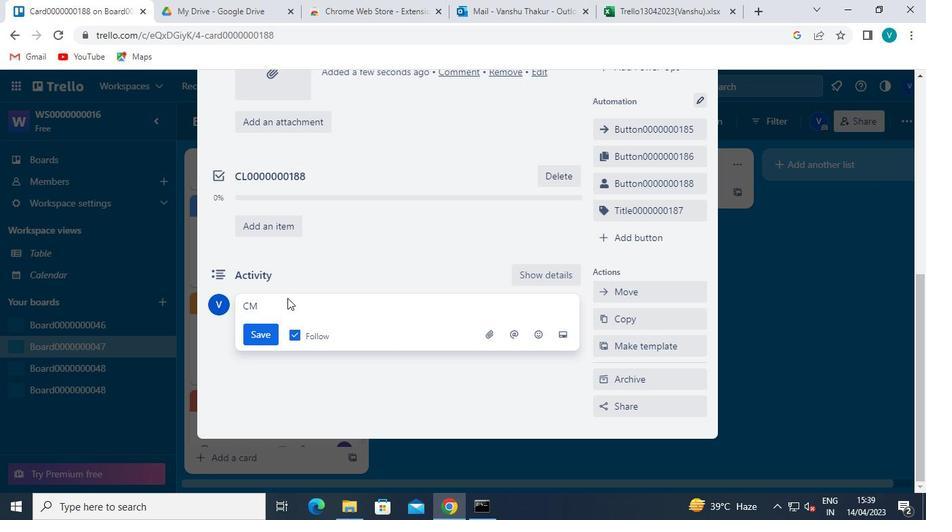 
Action: Keyboard <96>
Screenshot: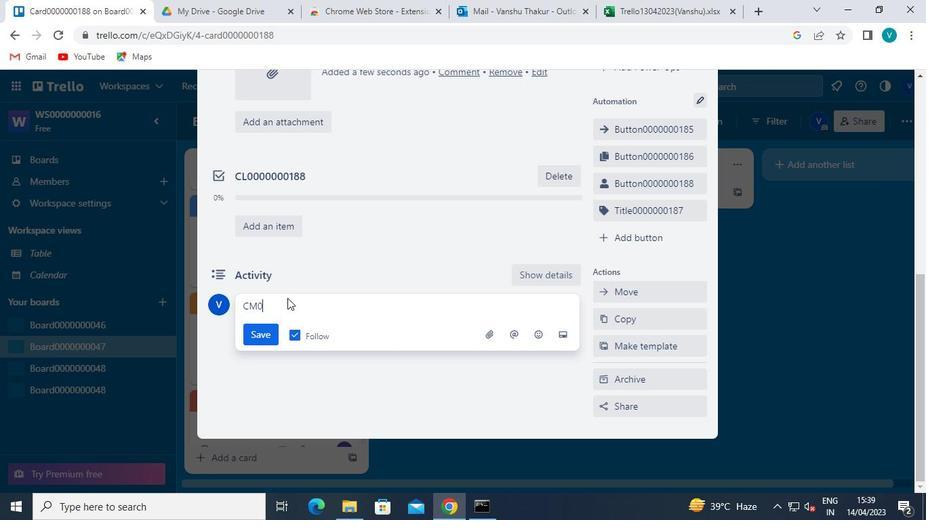 
Action: Keyboard <96>
Screenshot: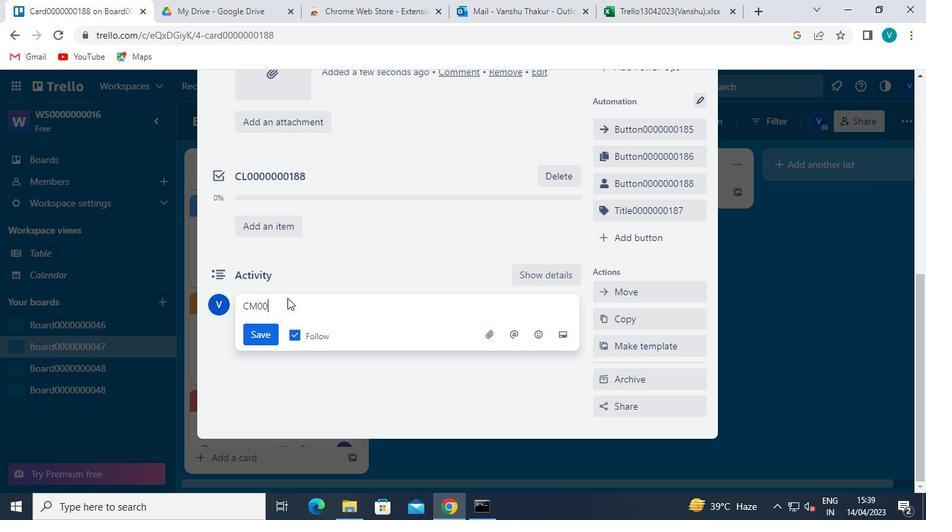 
Action: Keyboard <96>
Screenshot: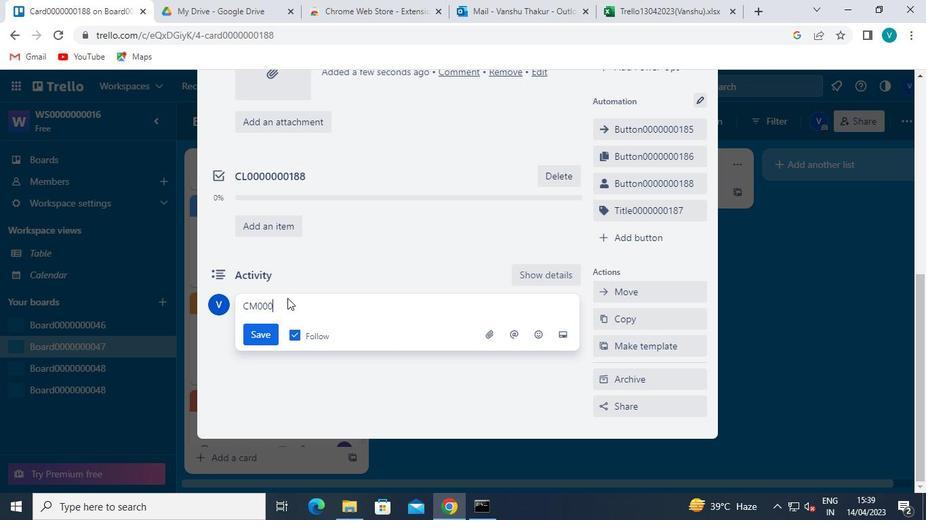 
Action: Keyboard <96>
Screenshot: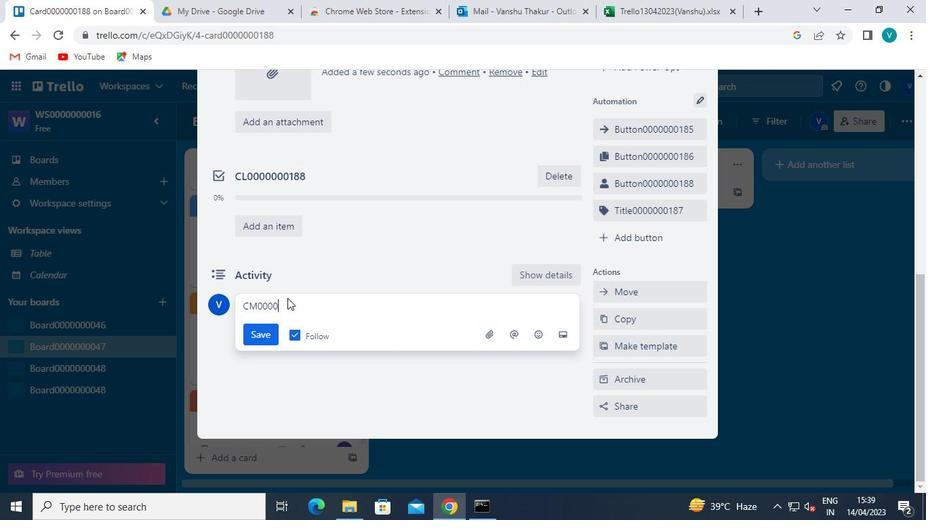 
Action: Keyboard <96>
Screenshot: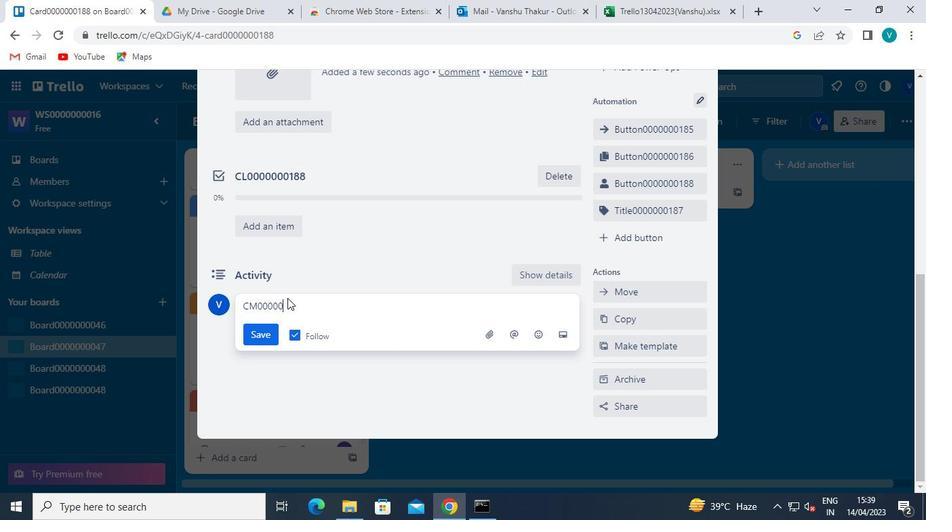 
Action: Keyboard <96>
Screenshot: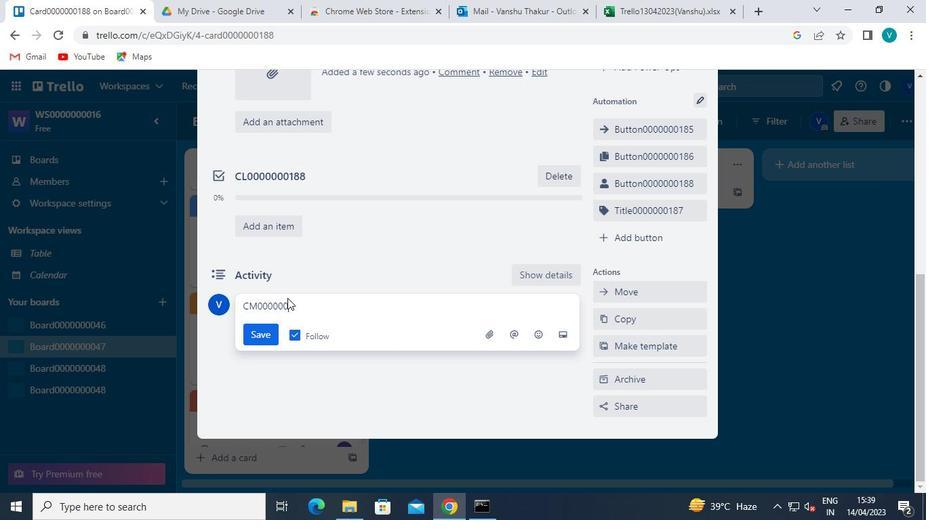 
Action: Keyboard <97>
Screenshot: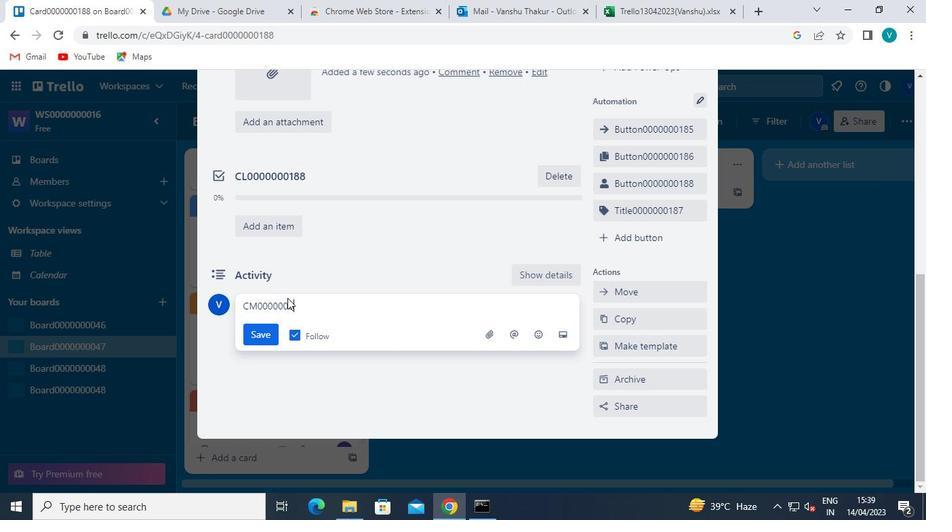 
Action: Keyboard <104>
Screenshot: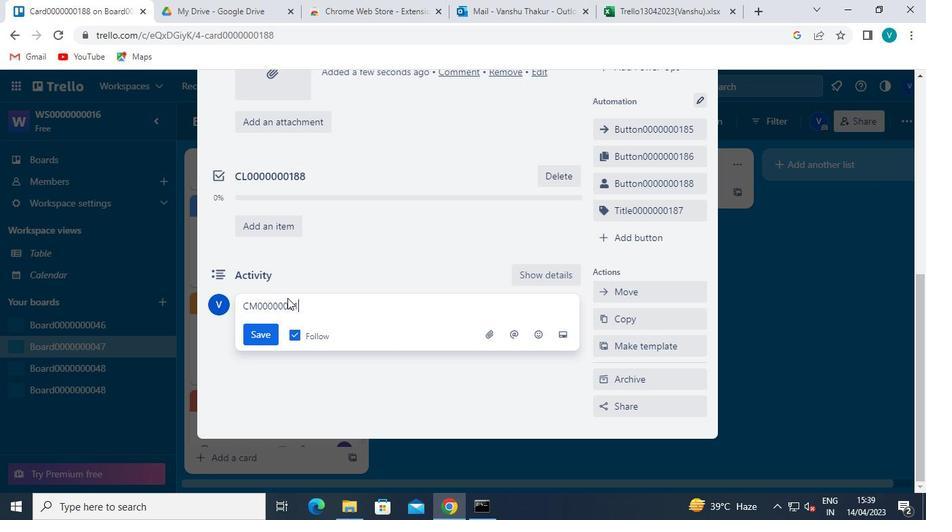 
Action: Keyboard <104>
Screenshot: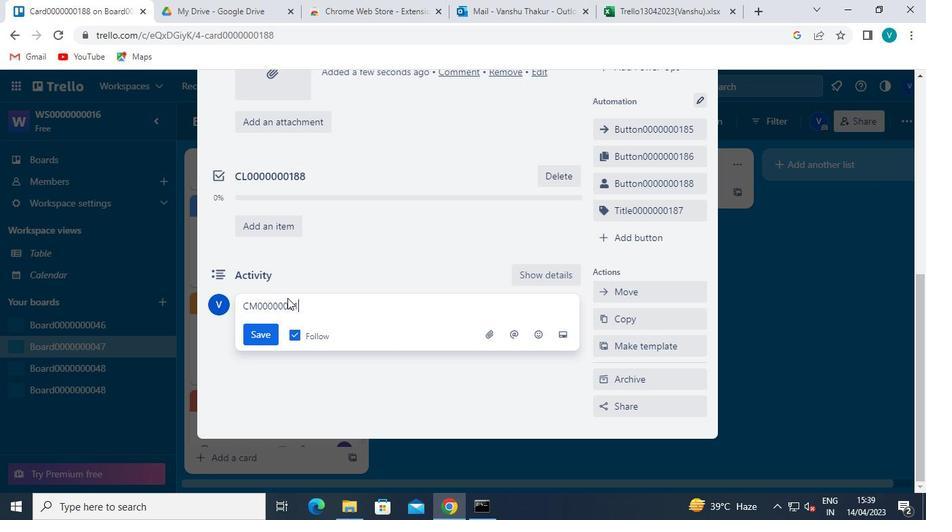 
Action: Mouse moved to (266, 335)
Screenshot: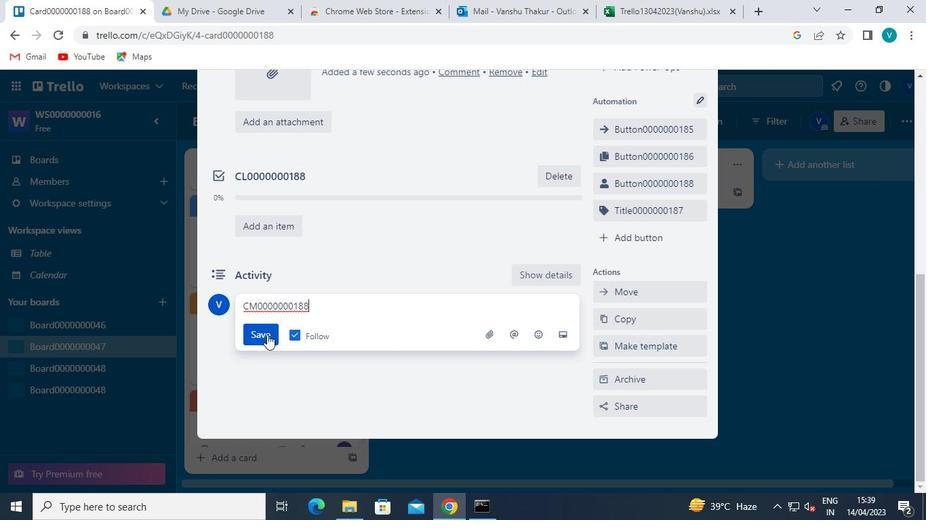 
Action: Mouse pressed left at (266, 335)
Screenshot: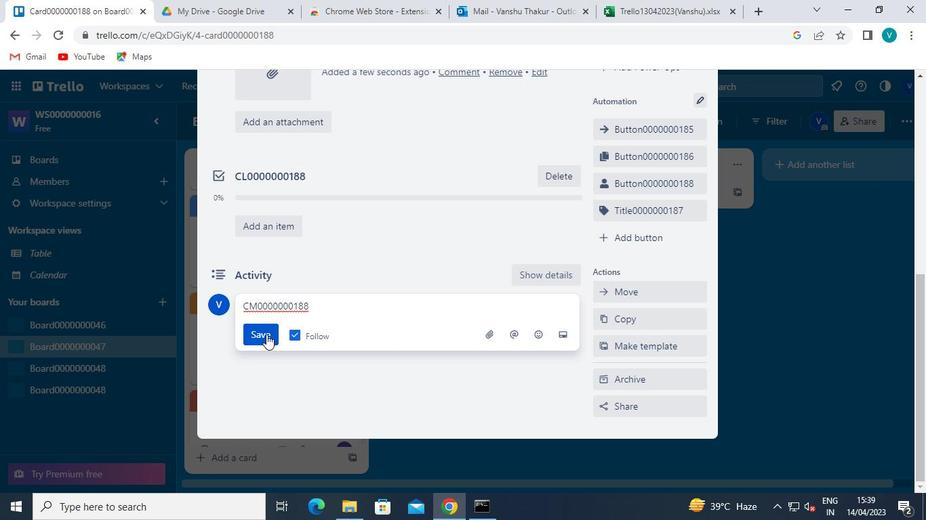 
Action: Mouse moved to (480, 508)
Screenshot: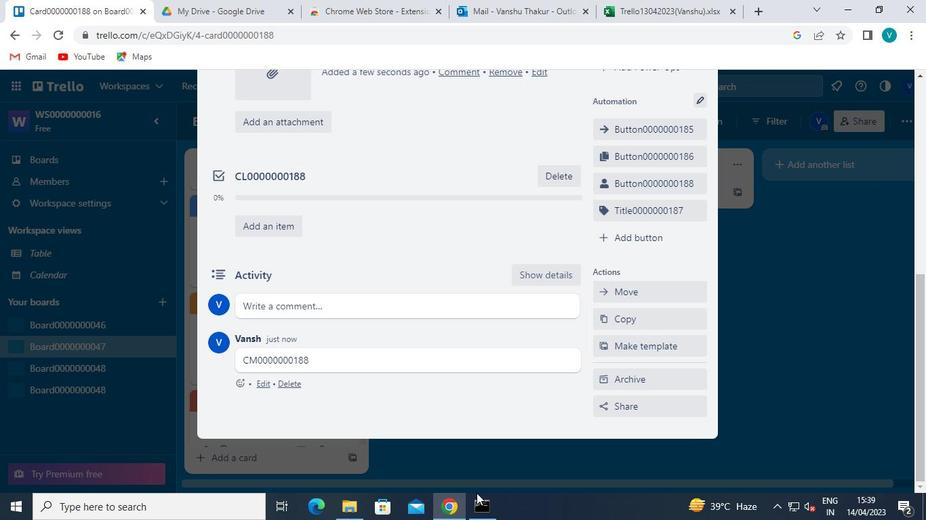 
Action: Mouse pressed left at (480, 508)
Screenshot: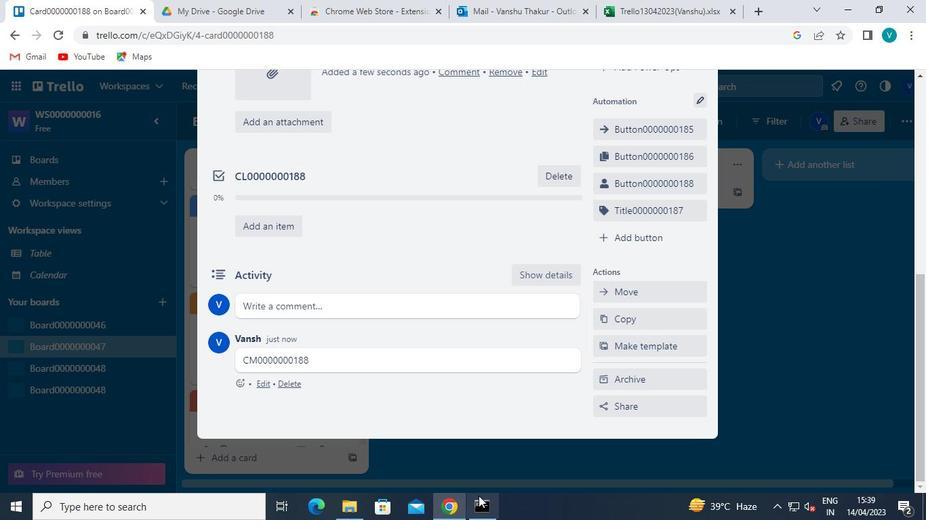 
Action: Mouse moved to (818, 102)
Screenshot: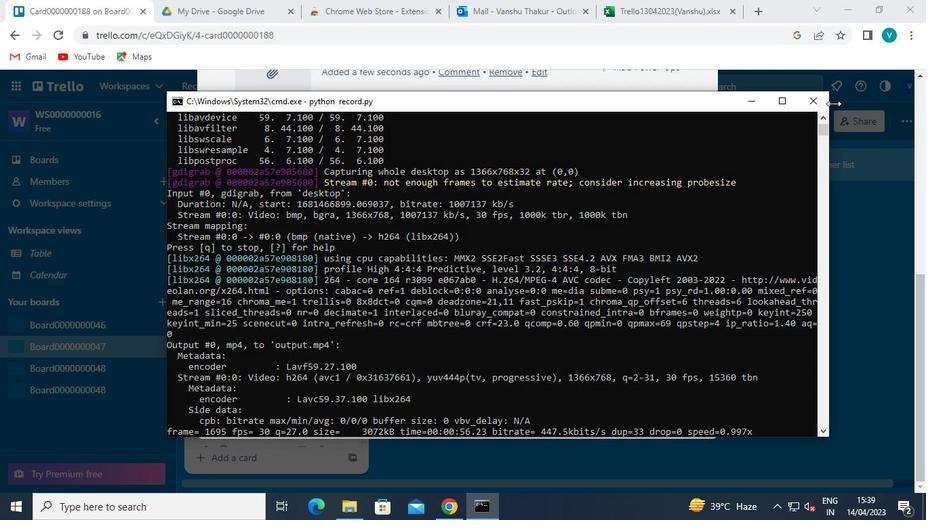 
Action: Mouse pressed left at (818, 102)
Screenshot: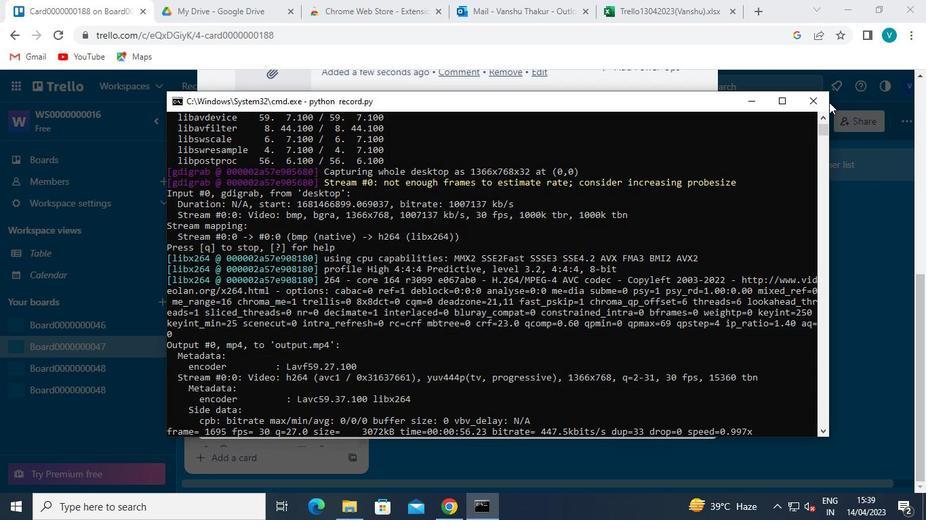 
Action: Mouse moved to (816, 102)
Screenshot: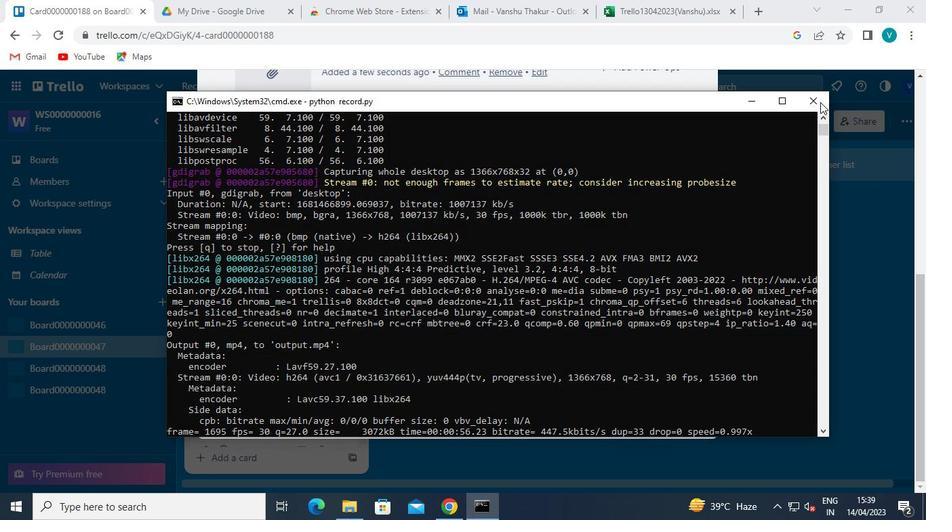 
